 Task: Look for space in Lucé, France from 12th  July, 2023 to 15th July, 2023 for 3 adults in price range Rs.12000 to Rs.16000. Place can be entire place with 2 bedrooms having 3 beds and 1 bathroom. Property type can be house, flat, guest house. Booking option can be shelf check-in. Required host language is English.
Action: Mouse moved to (466, 125)
Screenshot: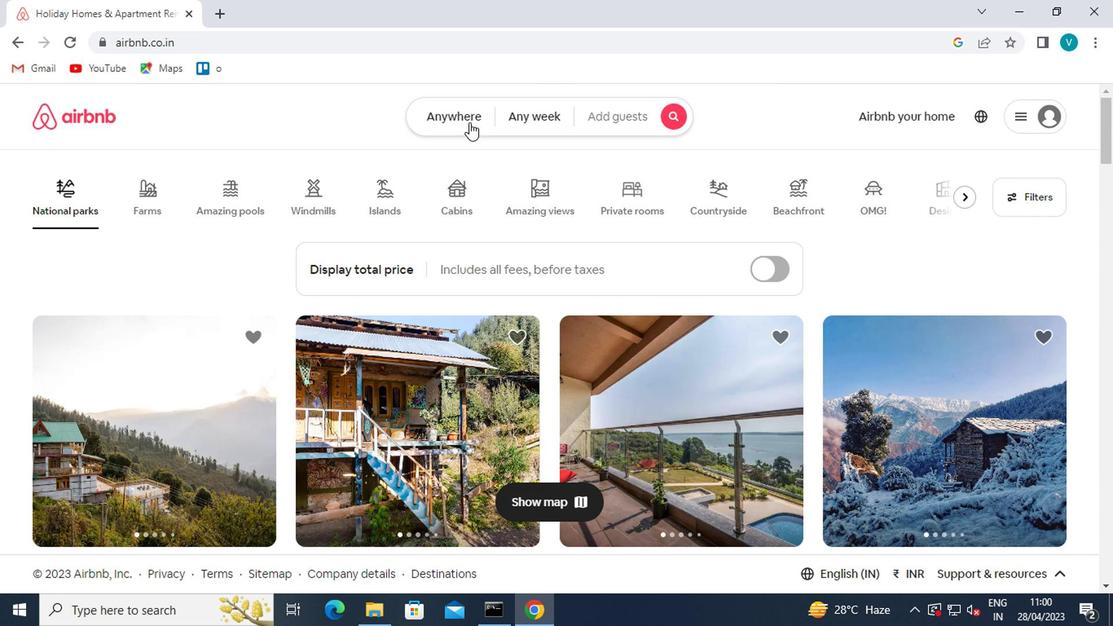 
Action: Mouse pressed left at (466, 125)
Screenshot: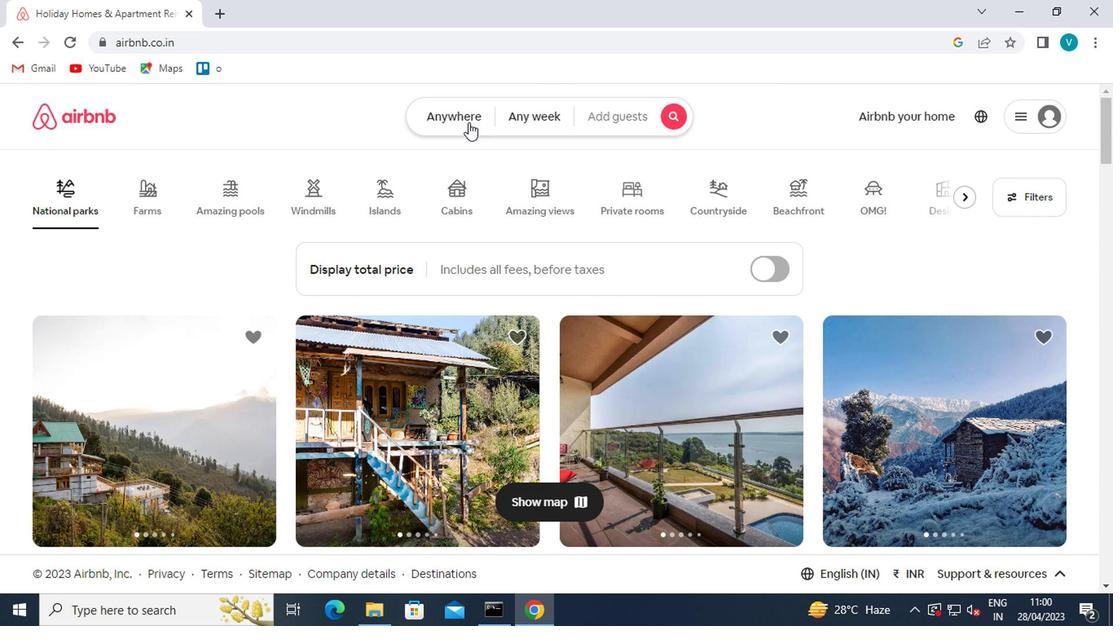 
Action: Mouse moved to (402, 176)
Screenshot: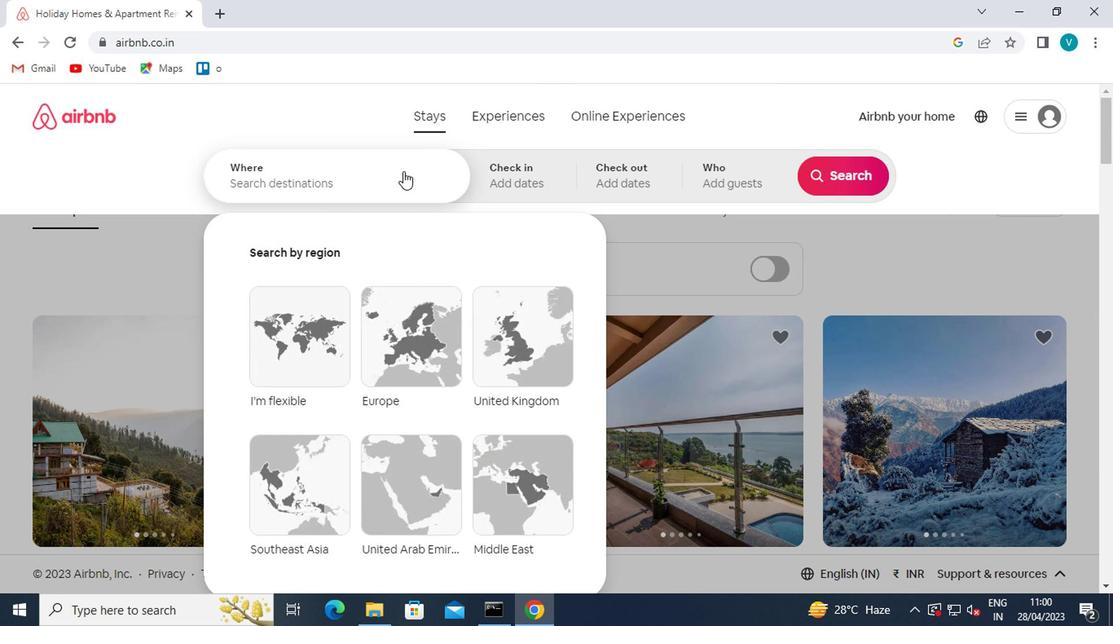 
Action: Mouse pressed left at (402, 176)
Screenshot: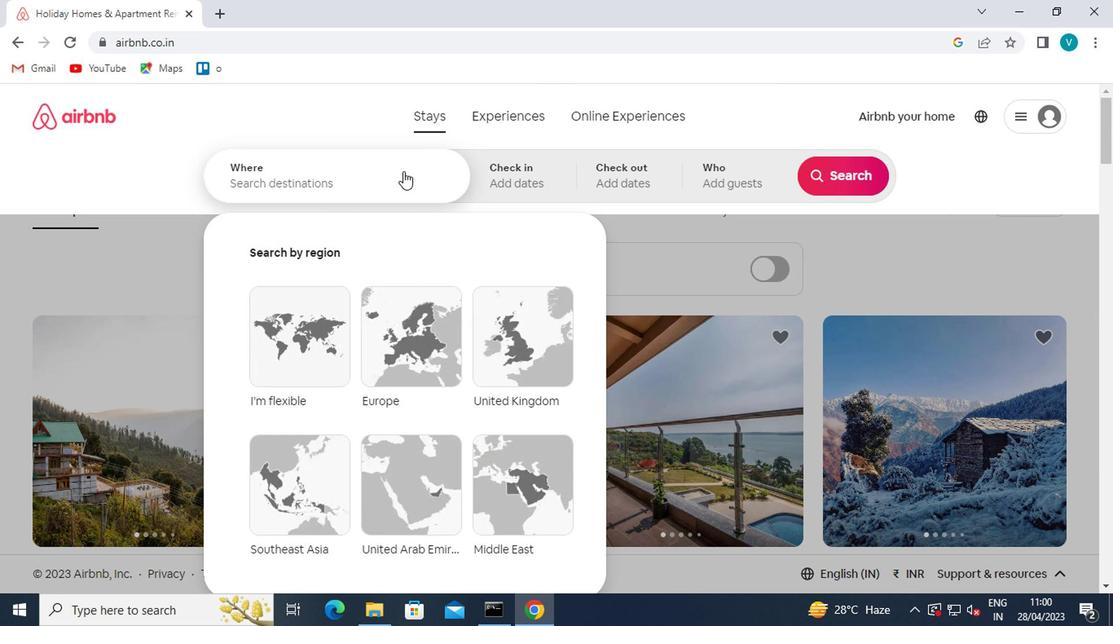 
Action: Mouse moved to (405, 177)
Screenshot: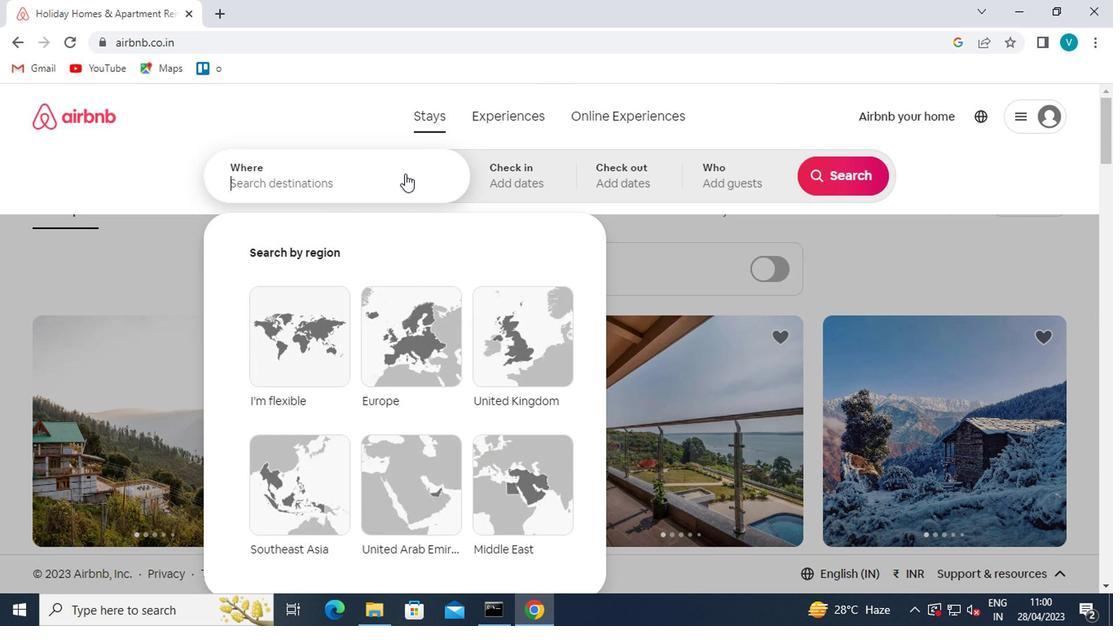 
Action: Key pressed l<Key.caps_lock>uce<Key.space>france<Key.down><Key.enter>
Screenshot: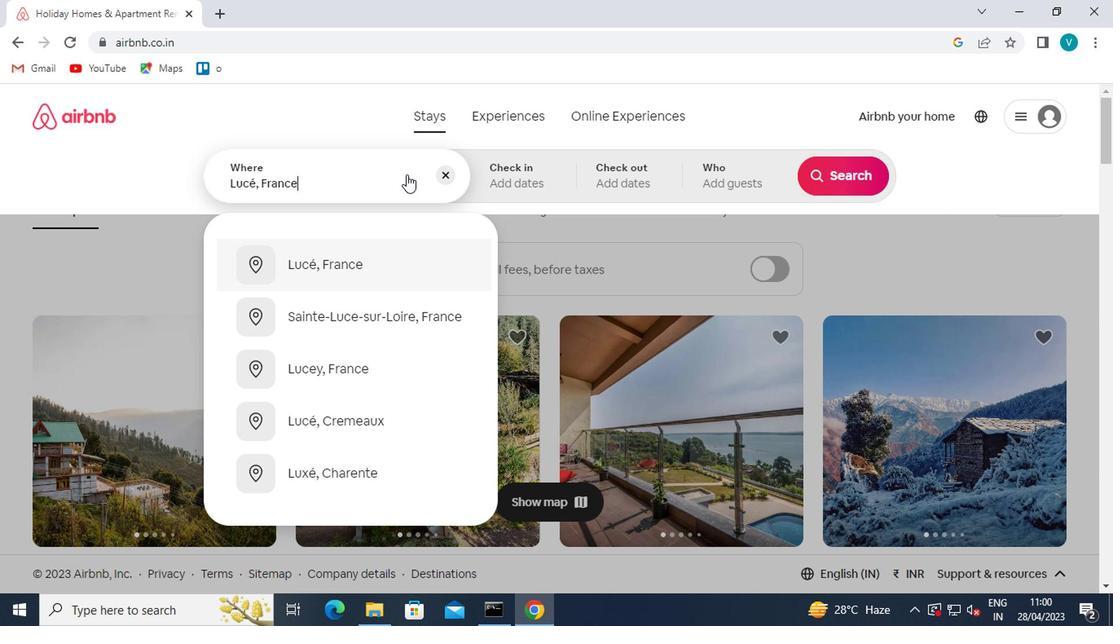 
Action: Mouse moved to (828, 306)
Screenshot: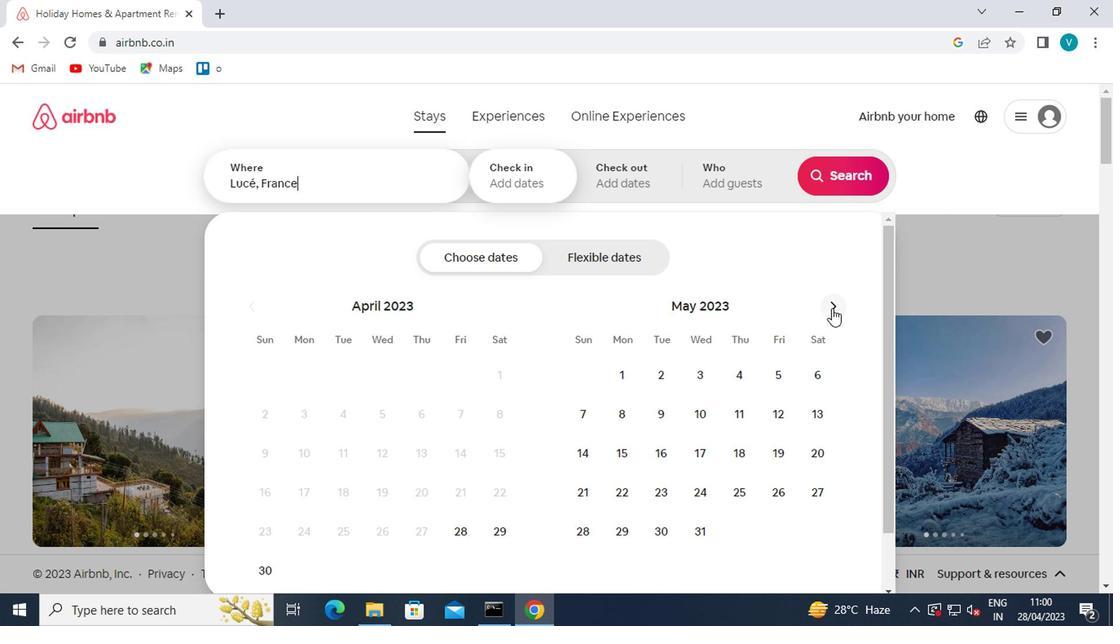 
Action: Mouse pressed left at (828, 306)
Screenshot: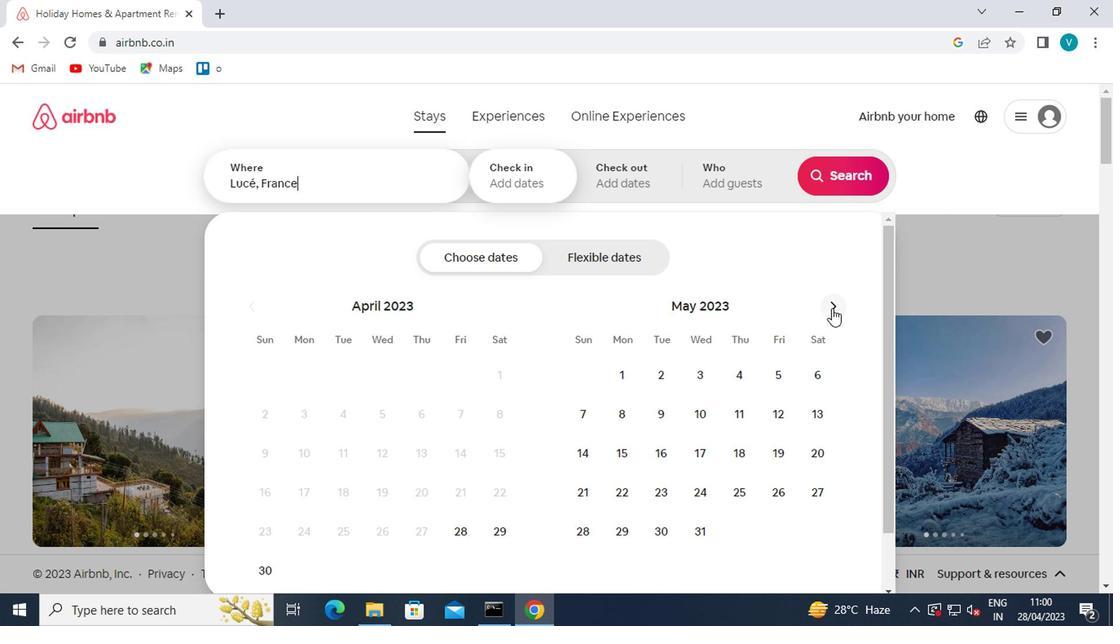 
Action: Mouse moved to (828, 305)
Screenshot: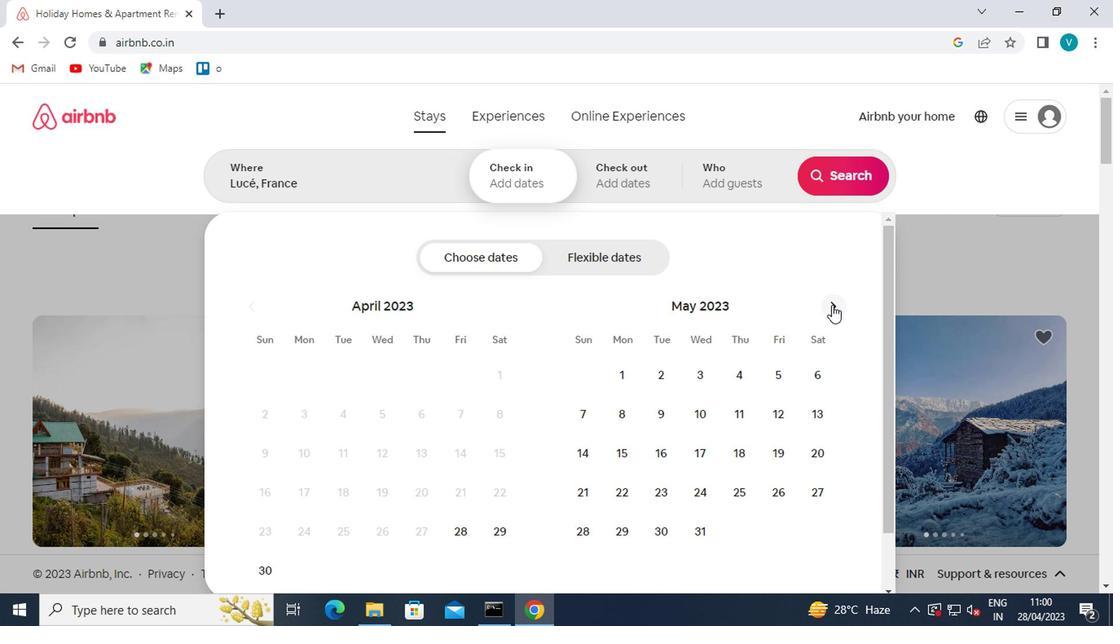 
Action: Mouse pressed left at (828, 305)
Screenshot: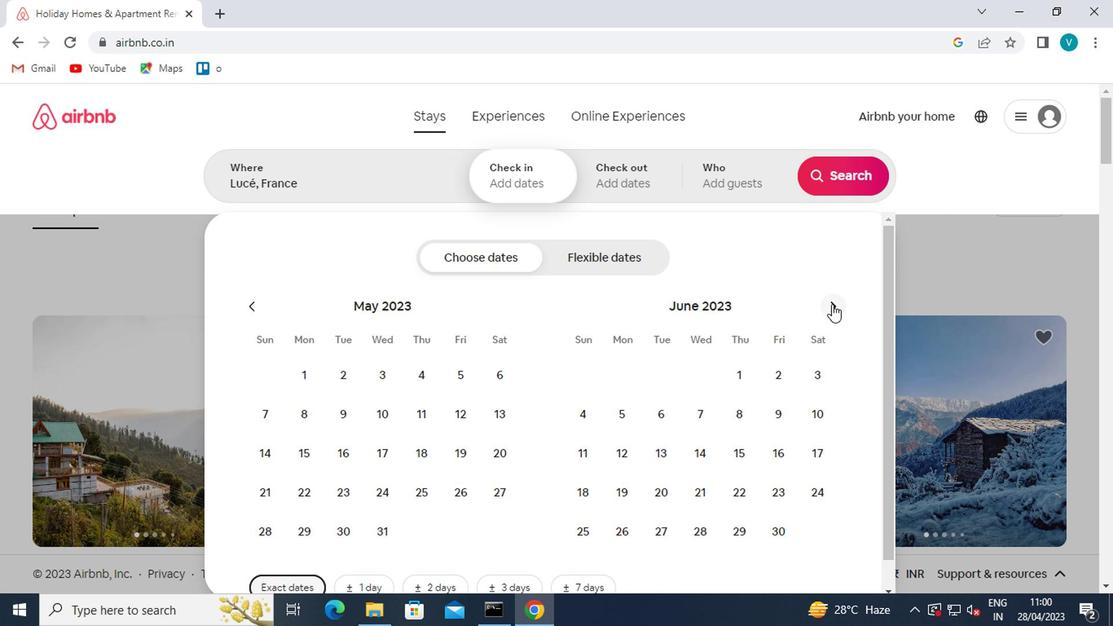
Action: Mouse moved to (681, 444)
Screenshot: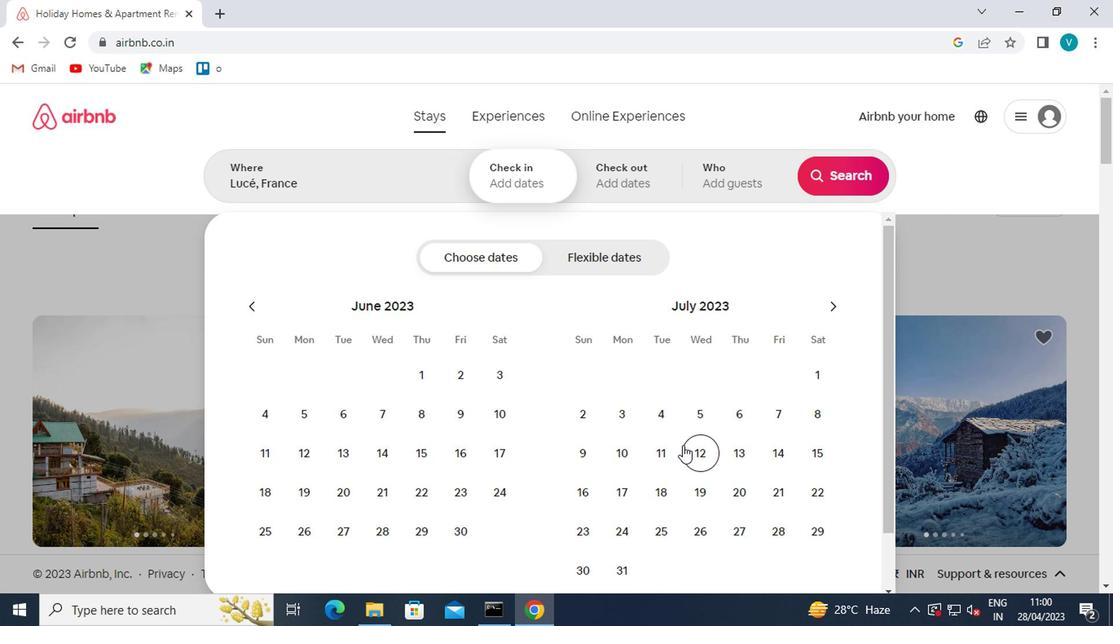 
Action: Mouse pressed left at (681, 444)
Screenshot: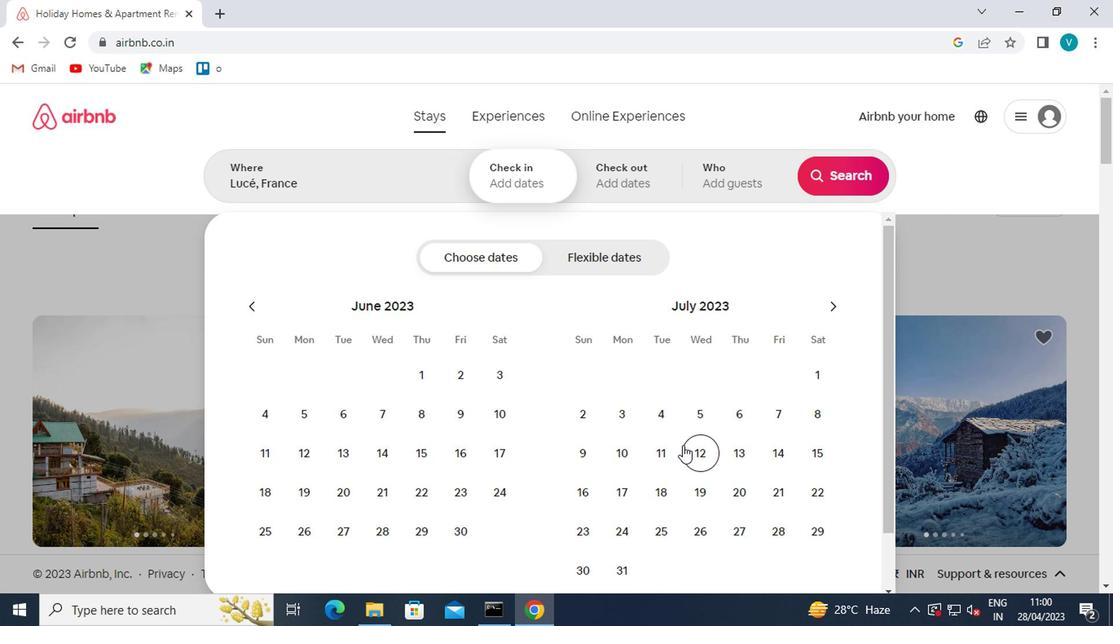 
Action: Mouse moved to (821, 459)
Screenshot: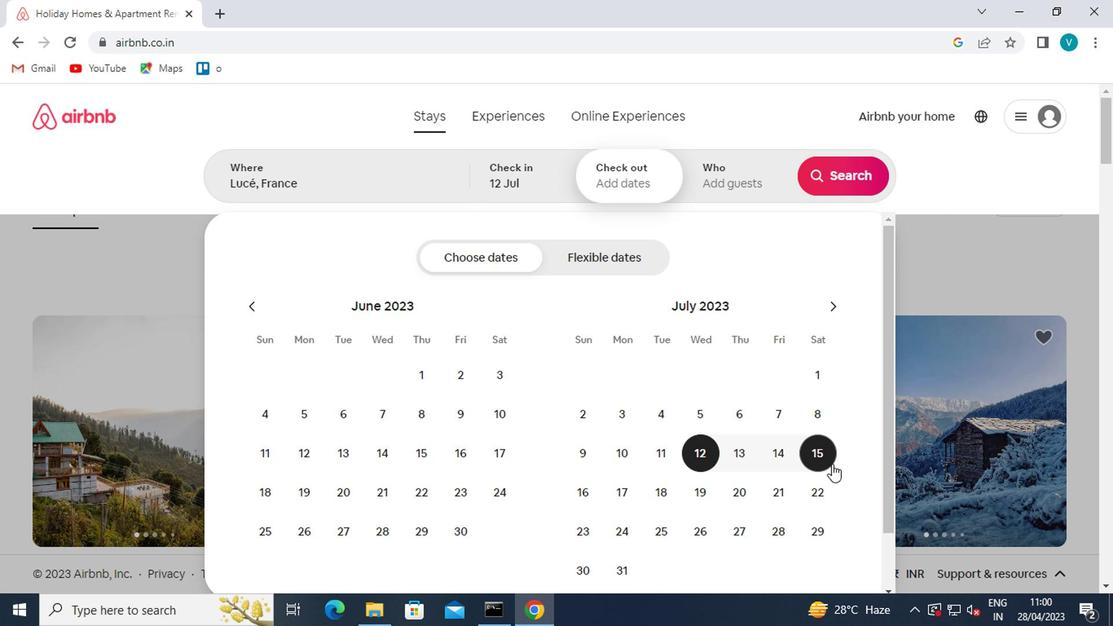 
Action: Mouse pressed left at (821, 459)
Screenshot: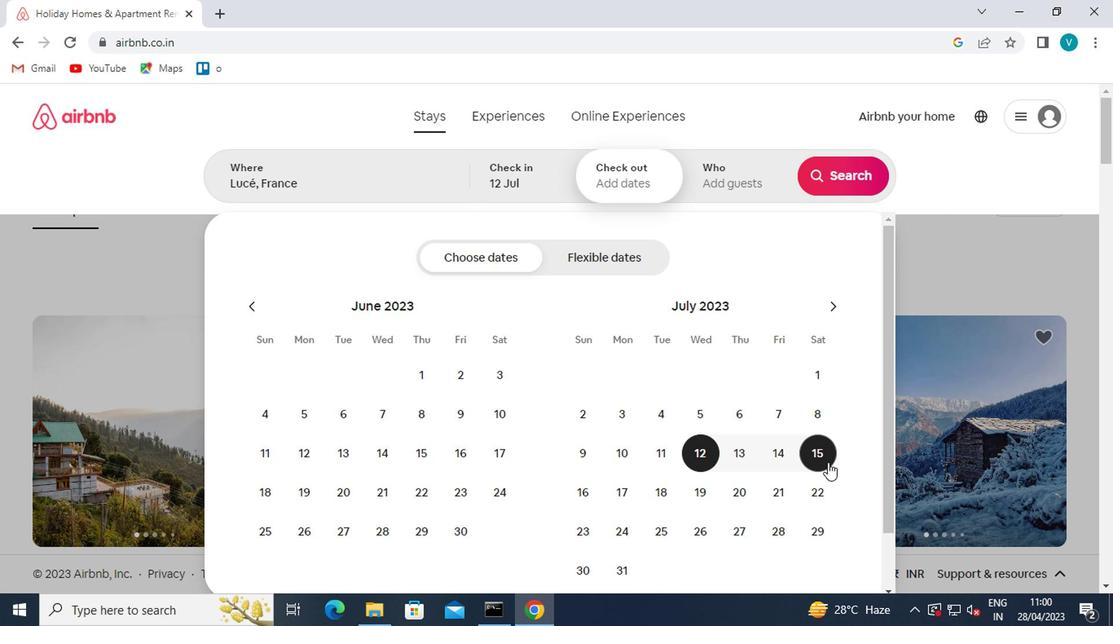 
Action: Mouse moved to (748, 189)
Screenshot: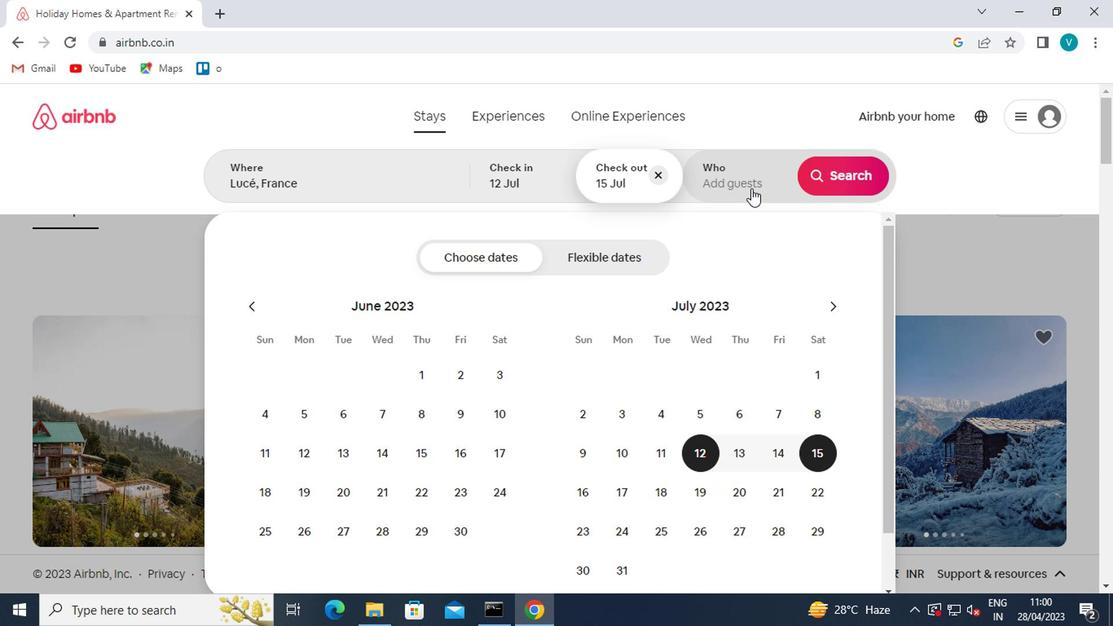 
Action: Mouse pressed left at (748, 189)
Screenshot: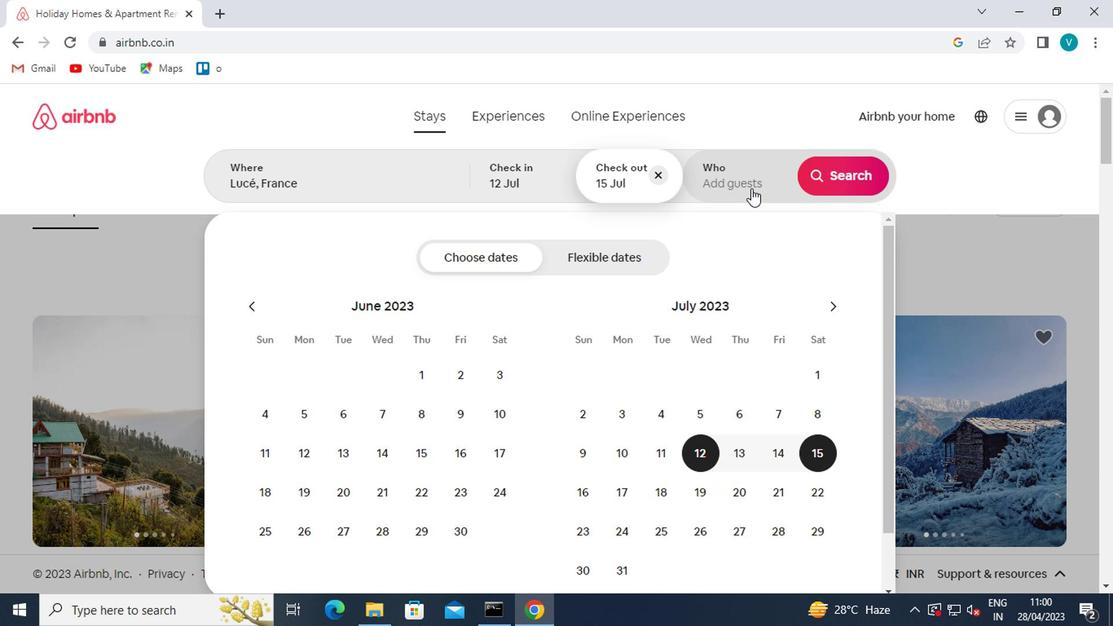 
Action: Mouse moved to (837, 259)
Screenshot: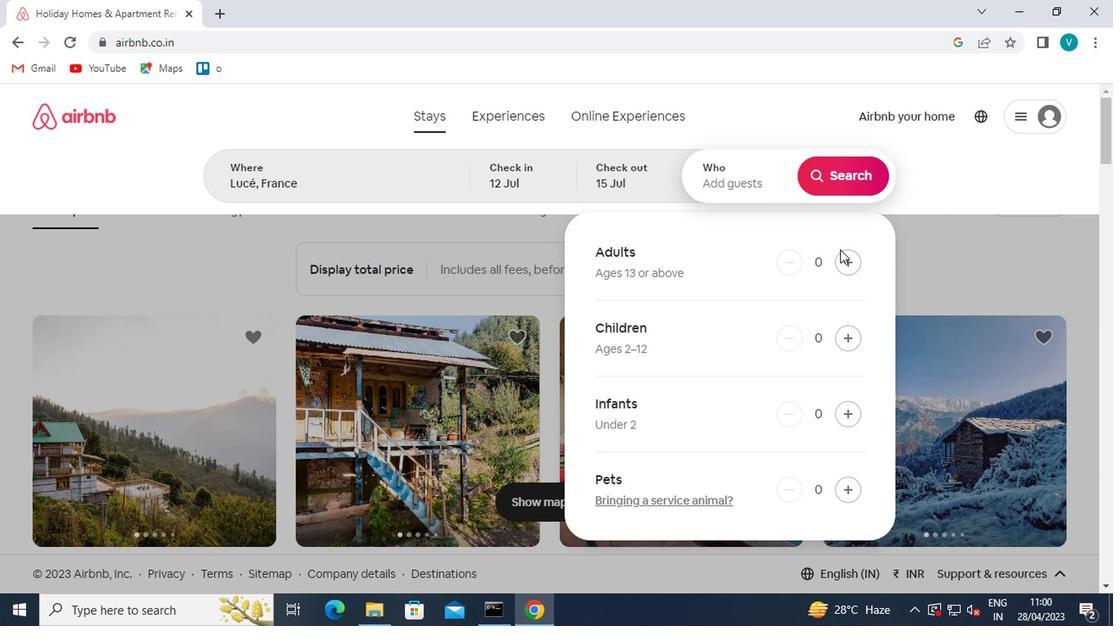 
Action: Mouse pressed left at (837, 259)
Screenshot: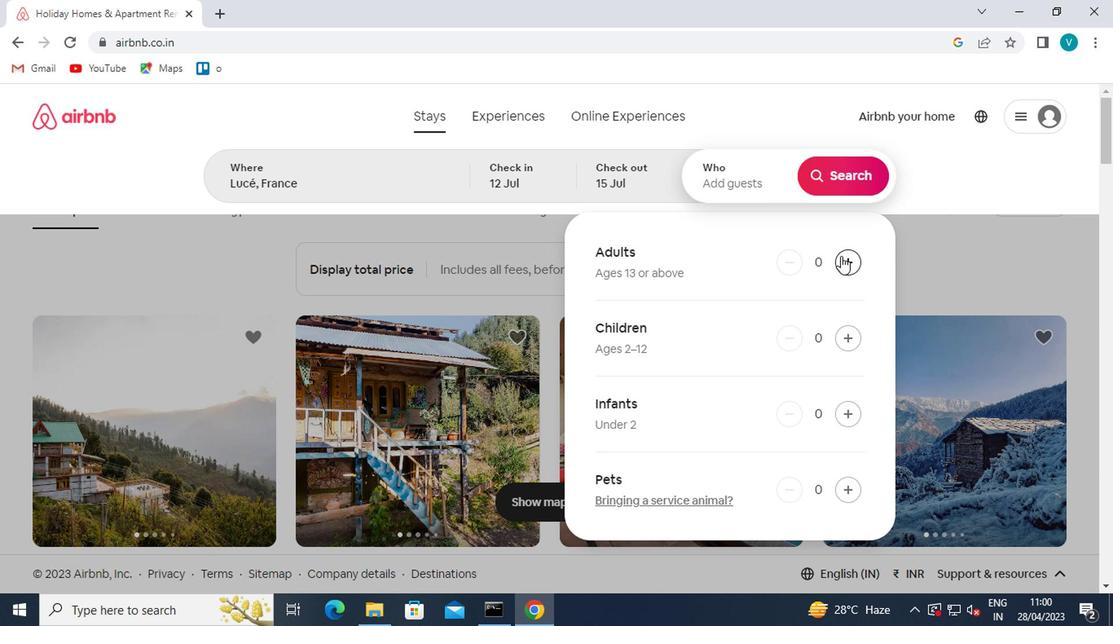 
Action: Mouse pressed left at (837, 259)
Screenshot: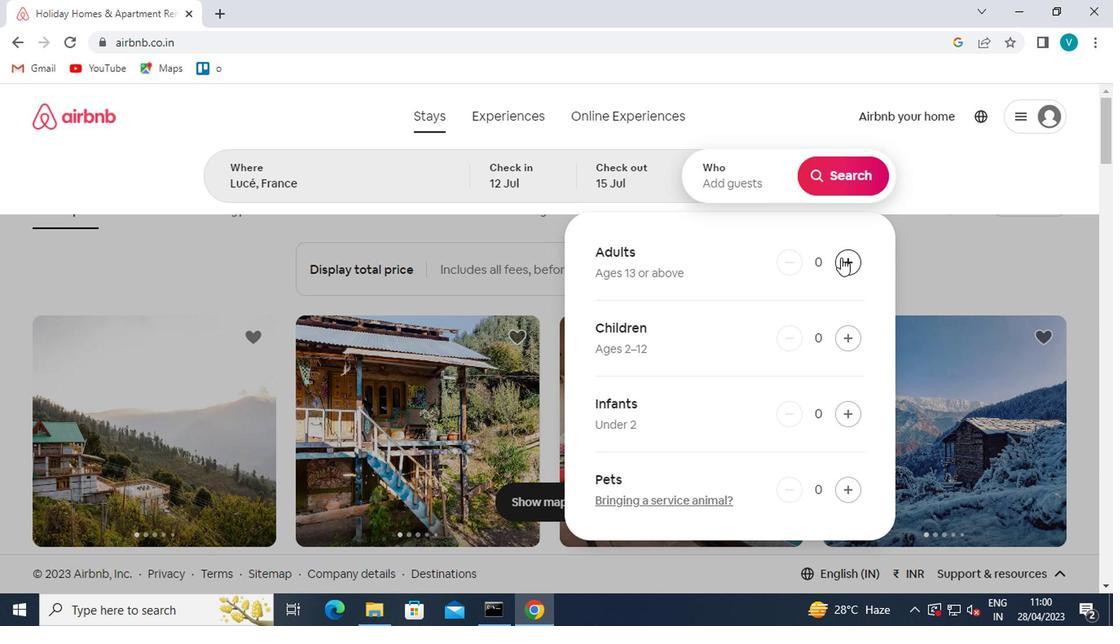 
Action: Mouse pressed left at (837, 259)
Screenshot: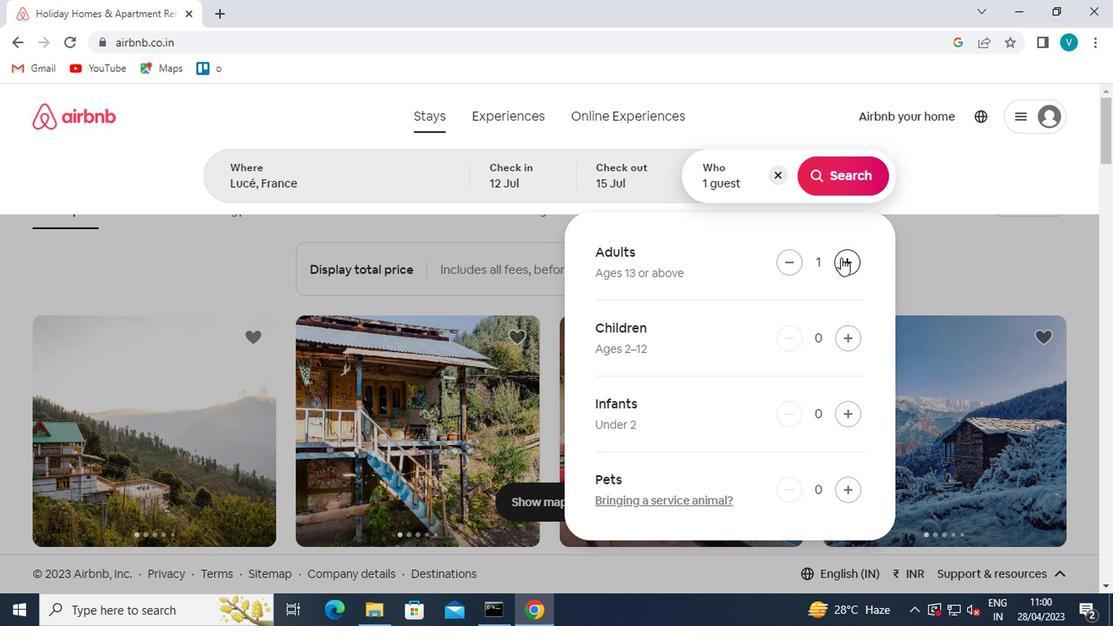 
Action: Mouse moved to (837, 183)
Screenshot: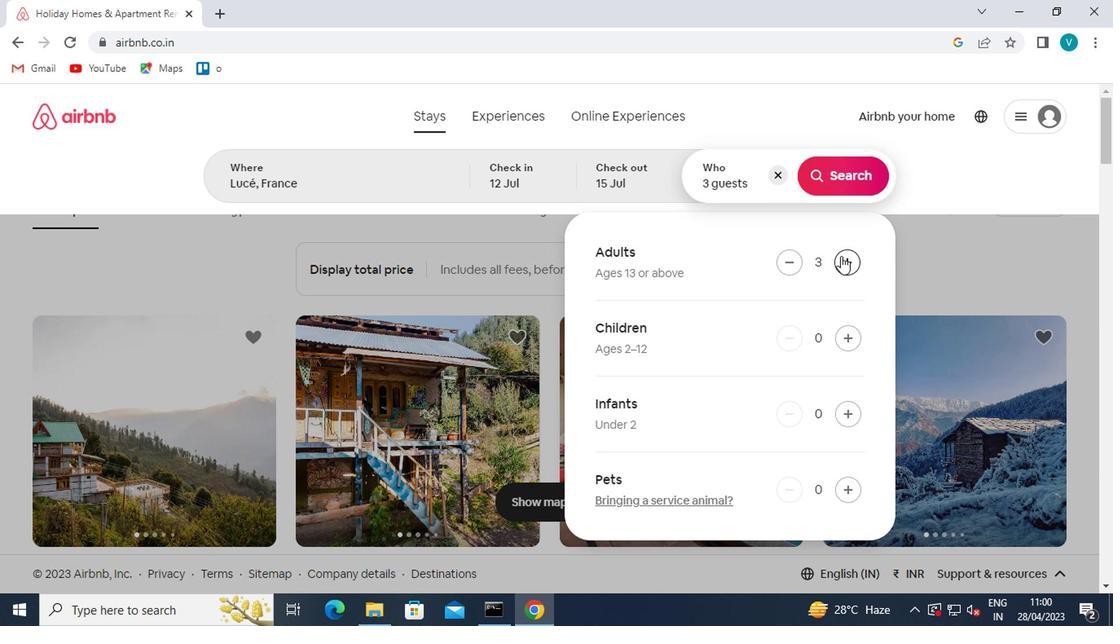 
Action: Mouse pressed left at (837, 183)
Screenshot: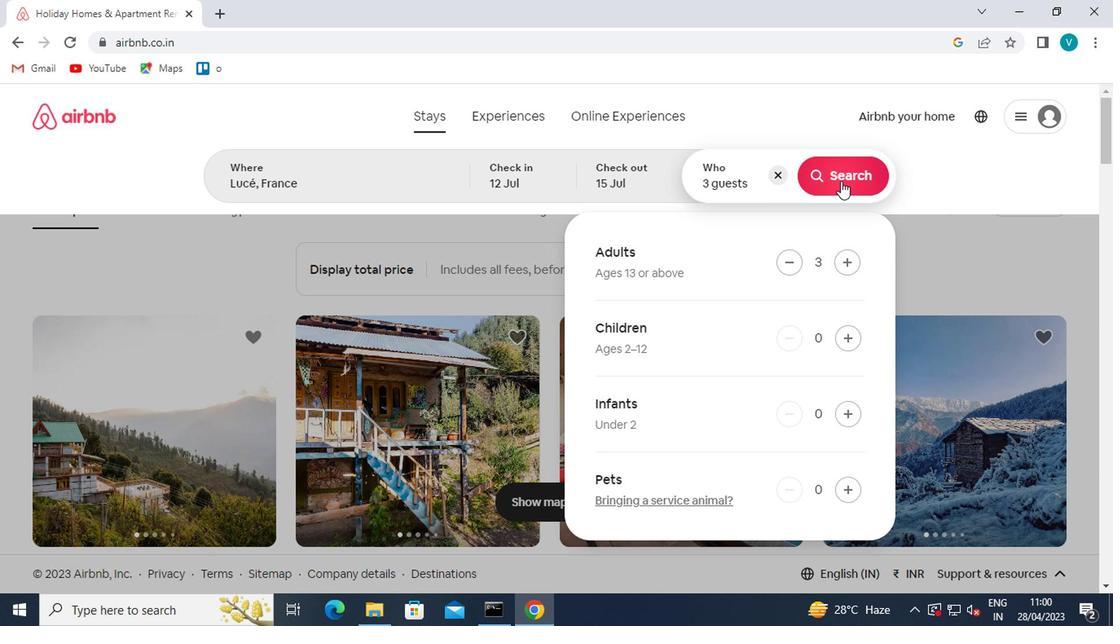
Action: Mouse moved to (1027, 179)
Screenshot: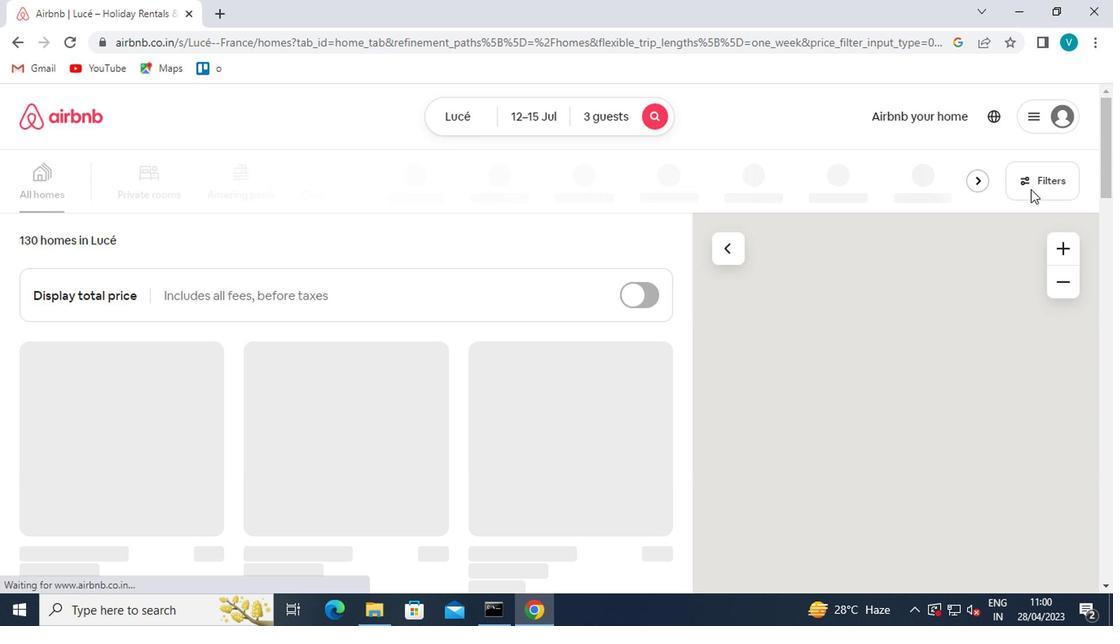 
Action: Mouse pressed left at (1027, 179)
Screenshot: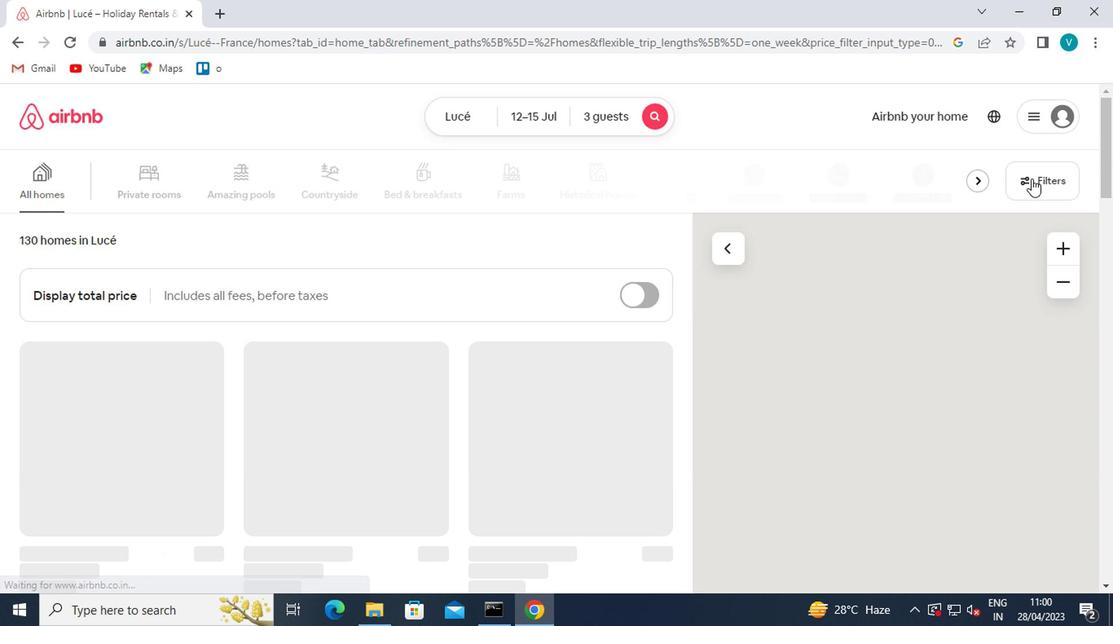 
Action: Mouse moved to (447, 396)
Screenshot: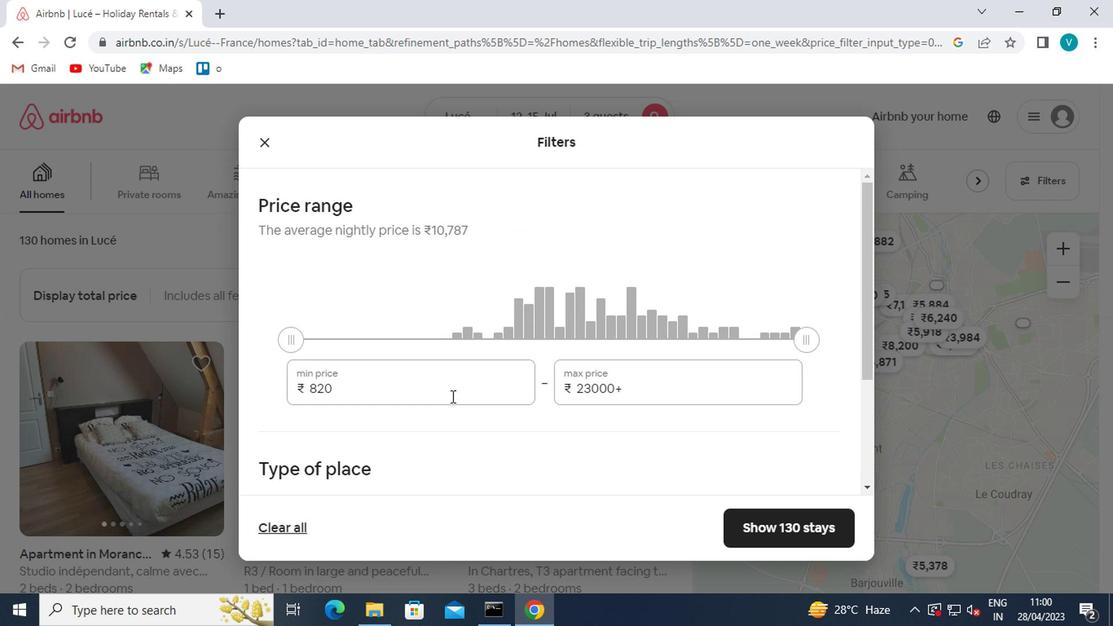 
Action: Mouse pressed left at (447, 396)
Screenshot: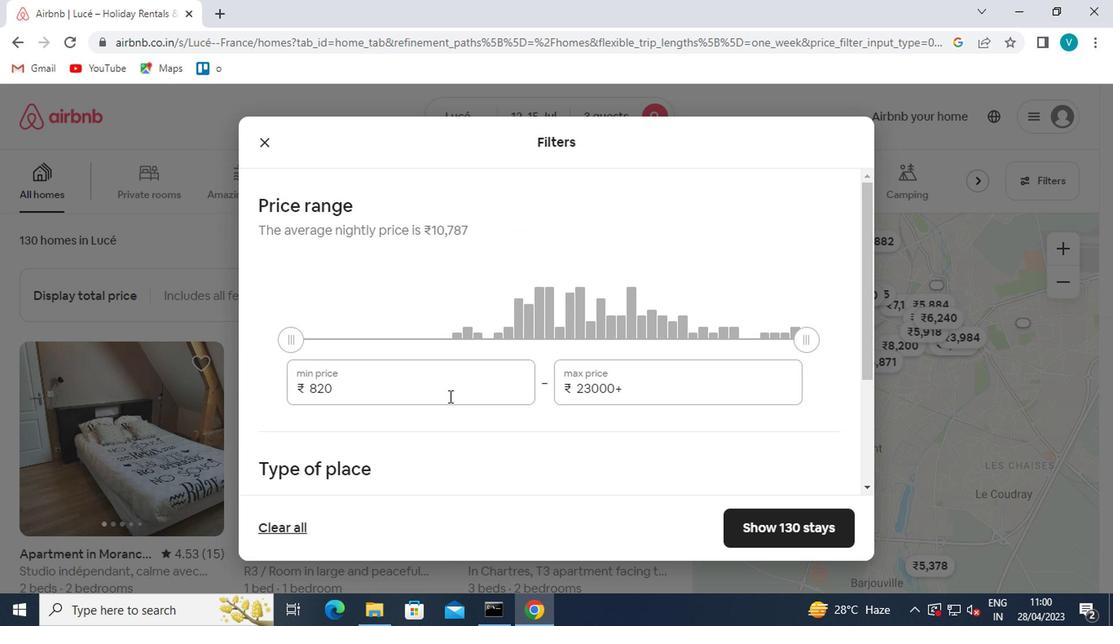 
Action: Mouse moved to (448, 395)
Screenshot: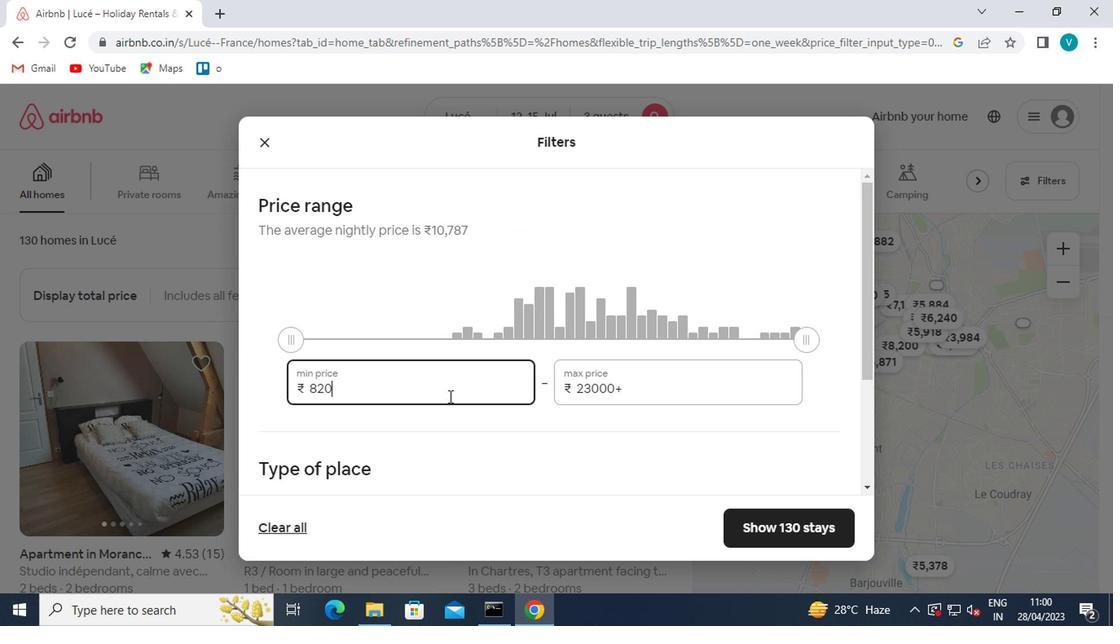 
Action: Key pressed <Key.backspace><Key.backspace><Key.backspace><Key.backspace><Key.backspace>12000<Key.tab>16000
Screenshot: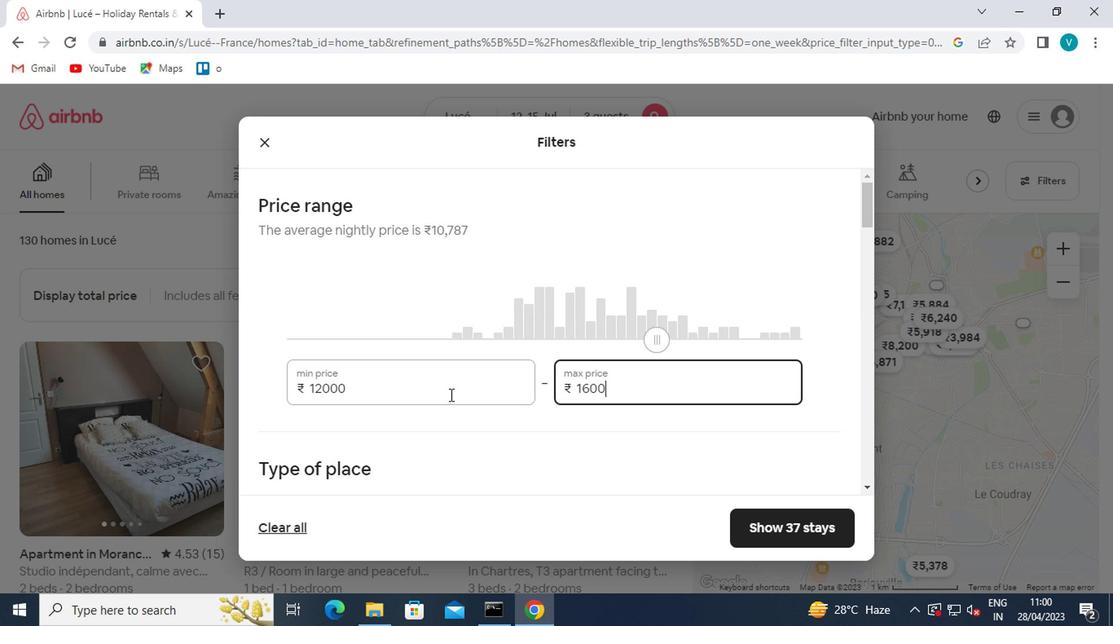 
Action: Mouse scrolled (448, 393) with delta (0, -1)
Screenshot: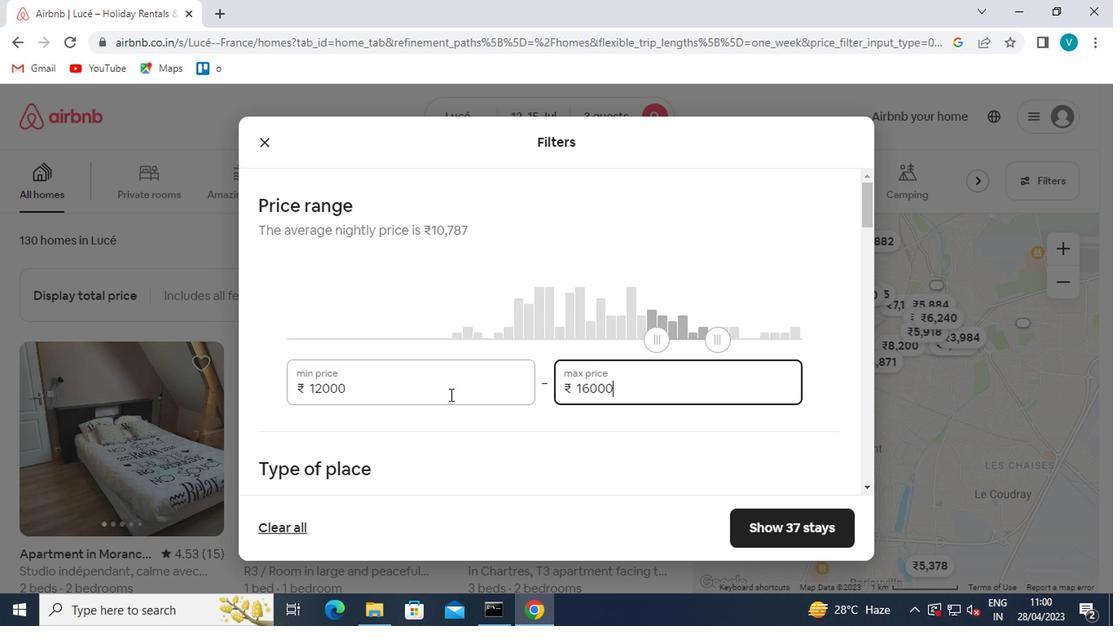 
Action: Mouse scrolled (448, 393) with delta (0, -1)
Screenshot: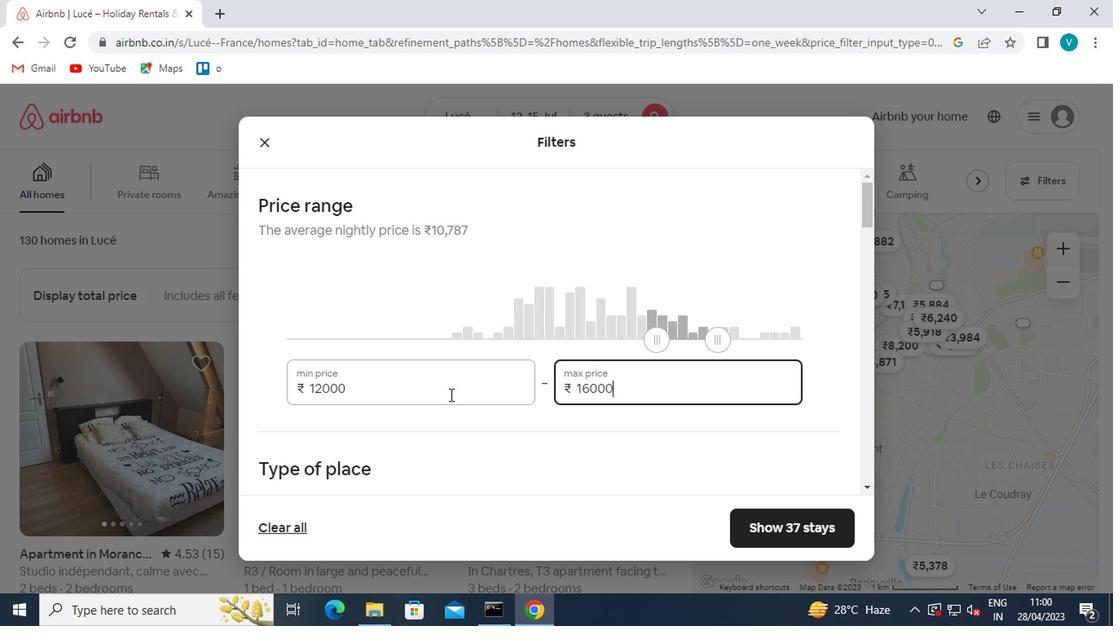 
Action: Mouse scrolled (448, 393) with delta (0, -1)
Screenshot: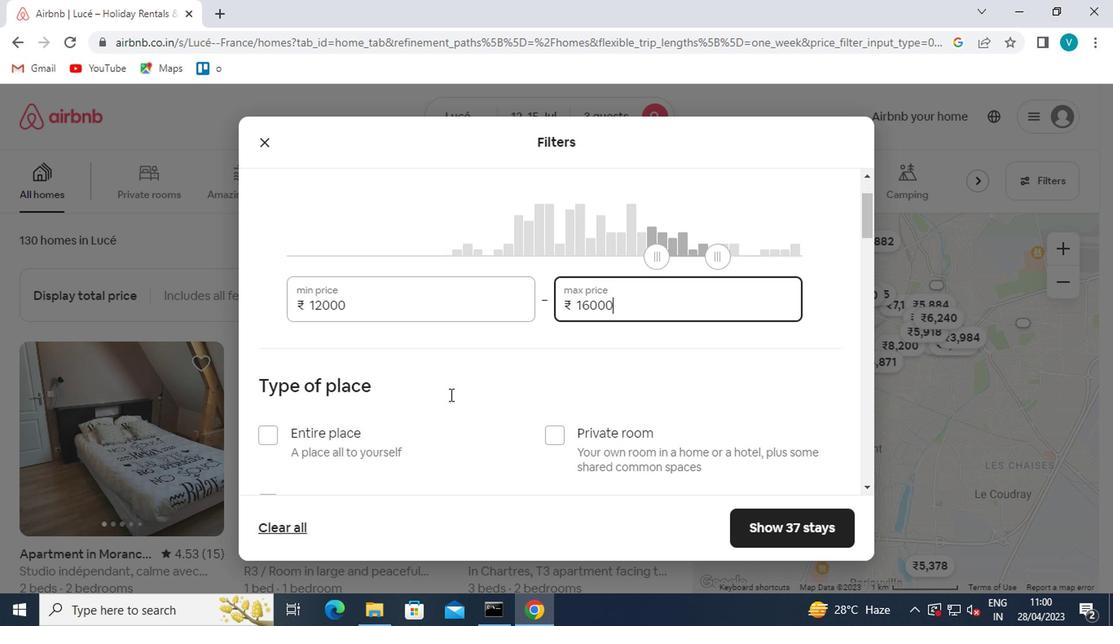 
Action: Mouse scrolled (448, 393) with delta (0, -1)
Screenshot: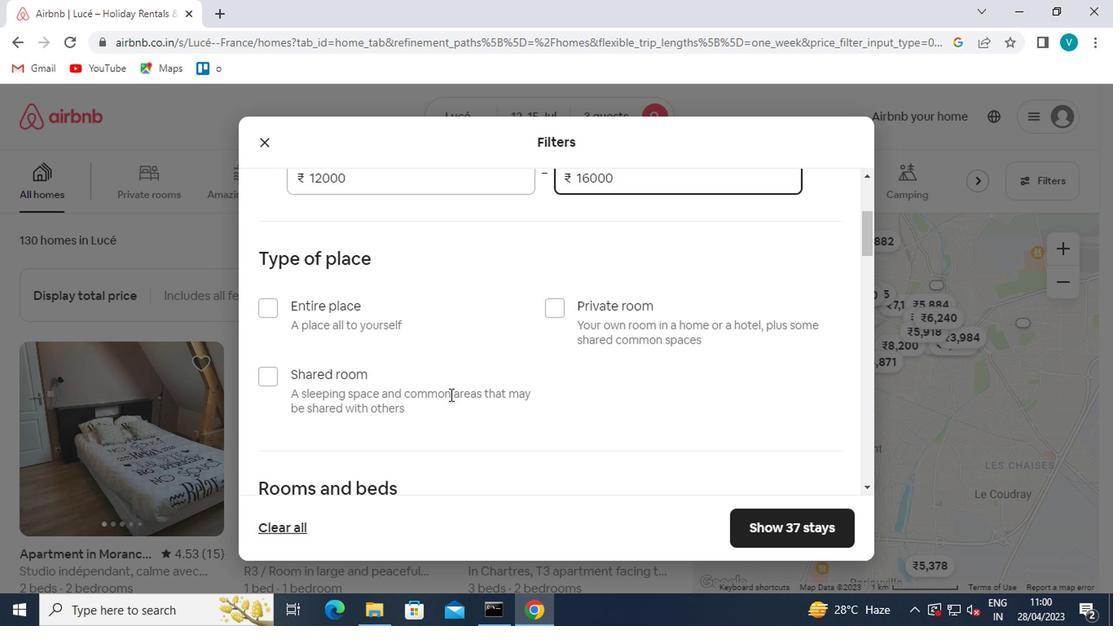 
Action: Mouse moved to (333, 191)
Screenshot: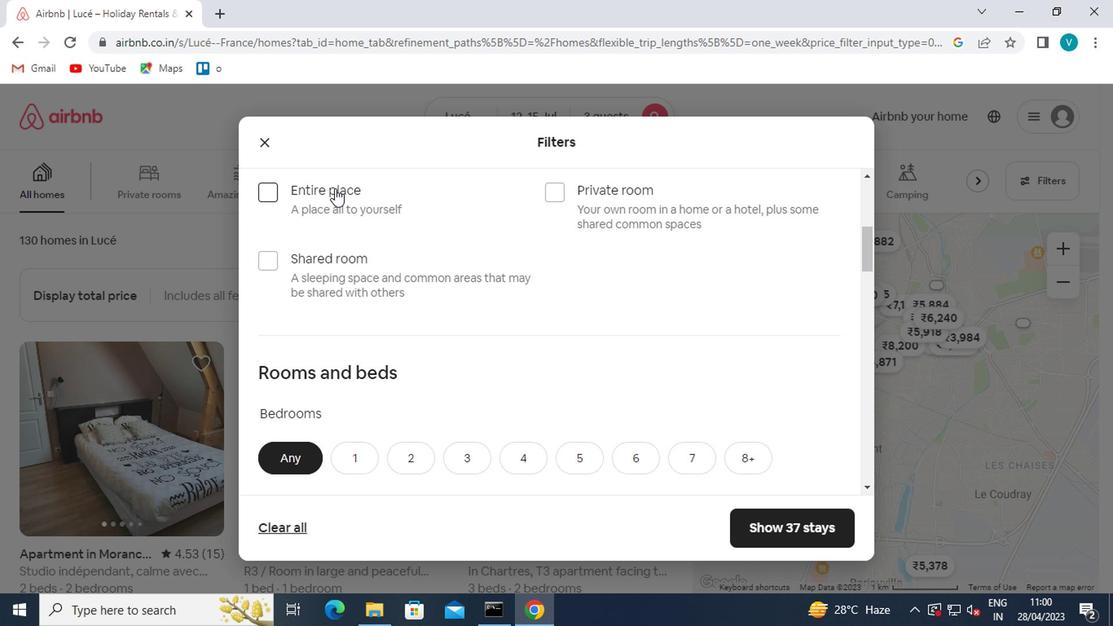 
Action: Mouse pressed left at (333, 191)
Screenshot: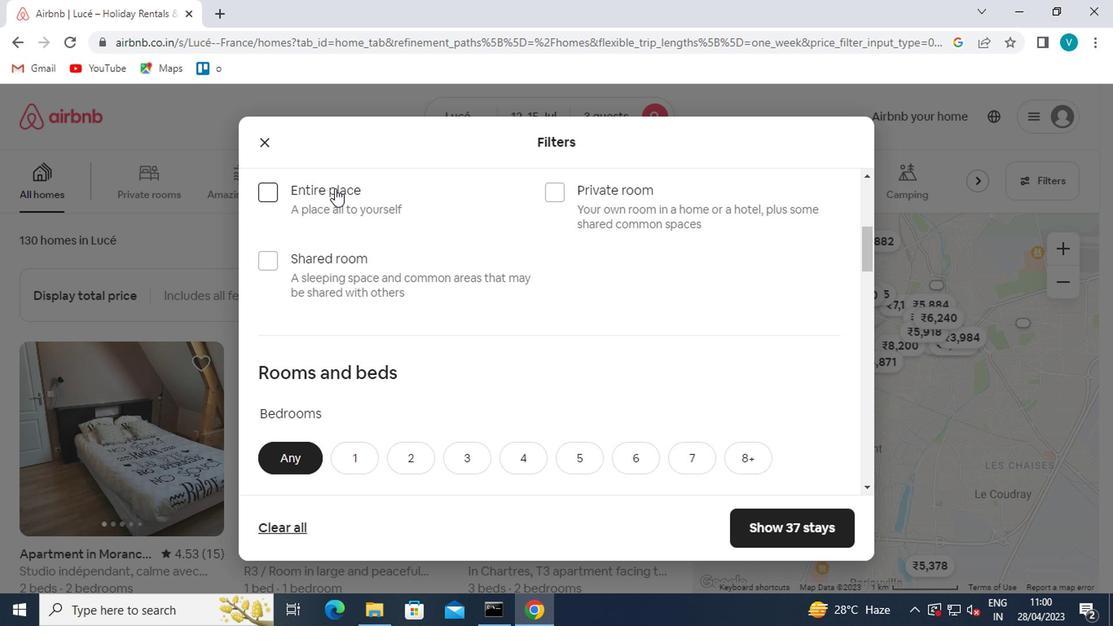 
Action: Mouse moved to (392, 245)
Screenshot: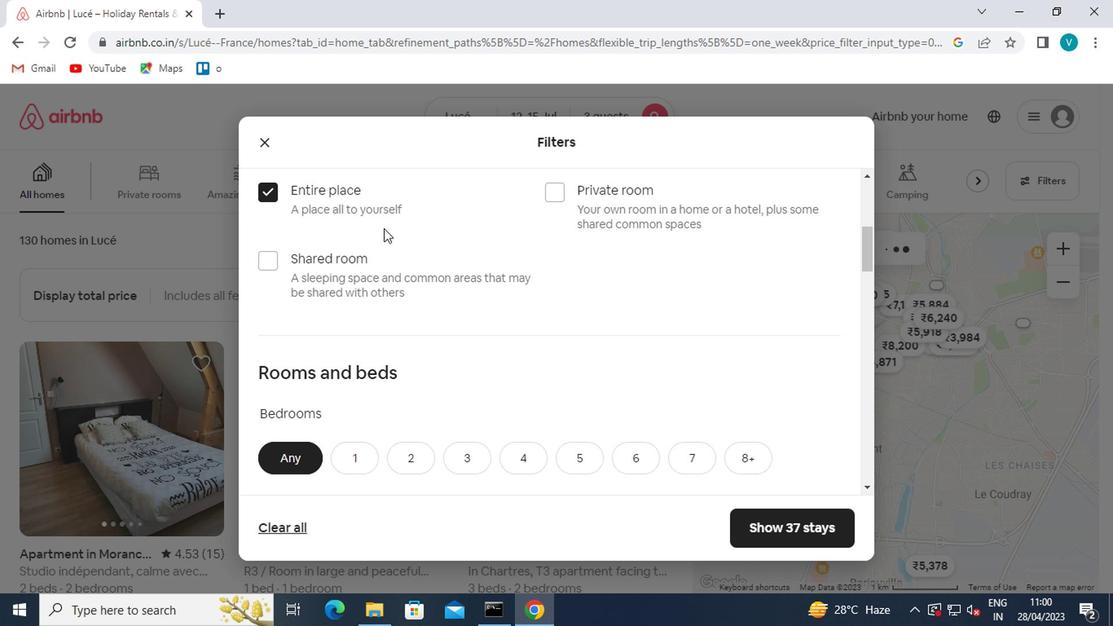 
Action: Mouse scrolled (392, 244) with delta (0, -1)
Screenshot: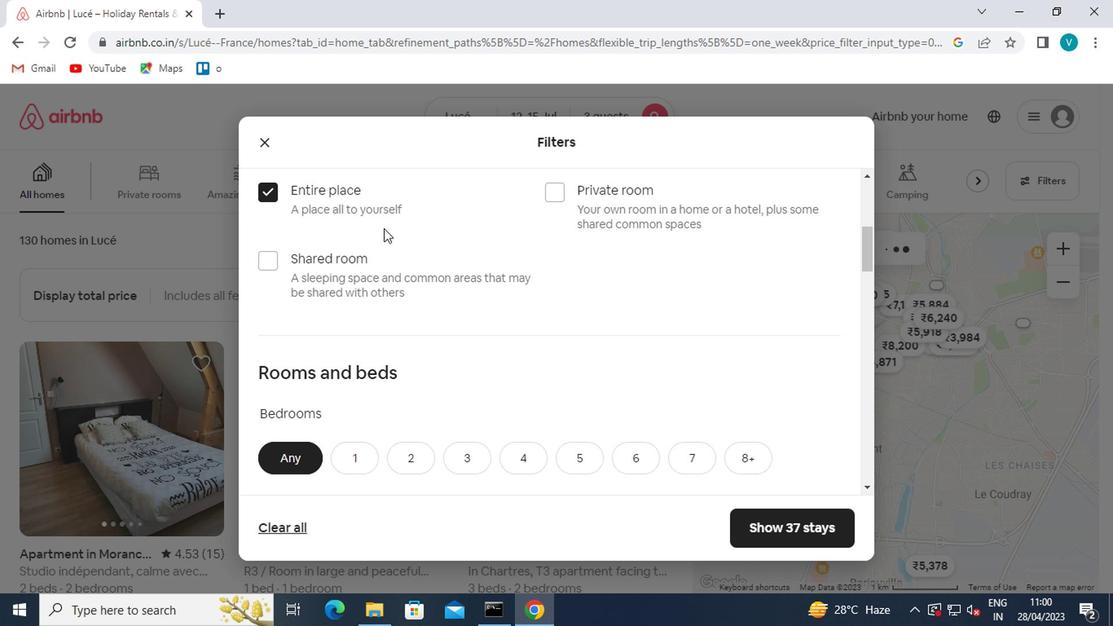 
Action: Mouse moved to (398, 262)
Screenshot: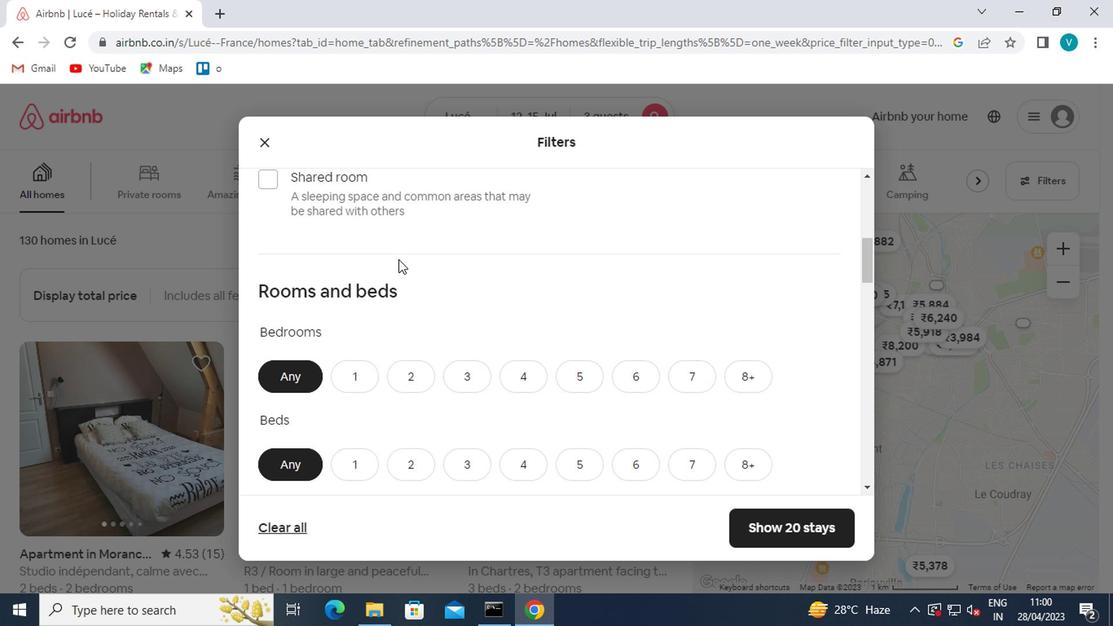 
Action: Mouse scrolled (398, 261) with delta (0, -1)
Screenshot: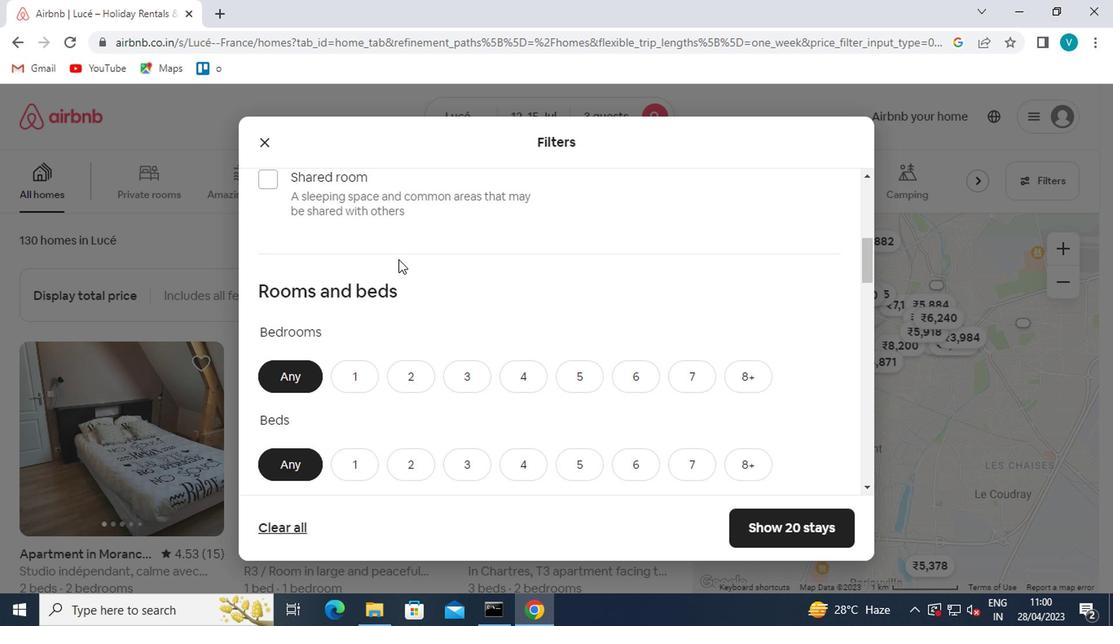 
Action: Mouse moved to (406, 298)
Screenshot: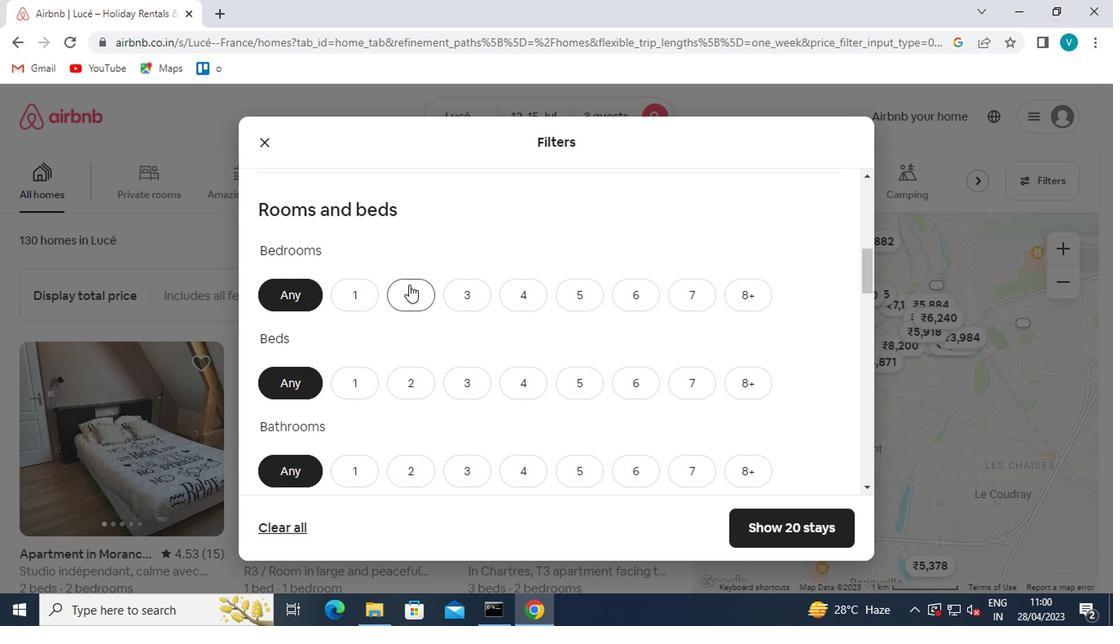 
Action: Mouse pressed left at (406, 298)
Screenshot: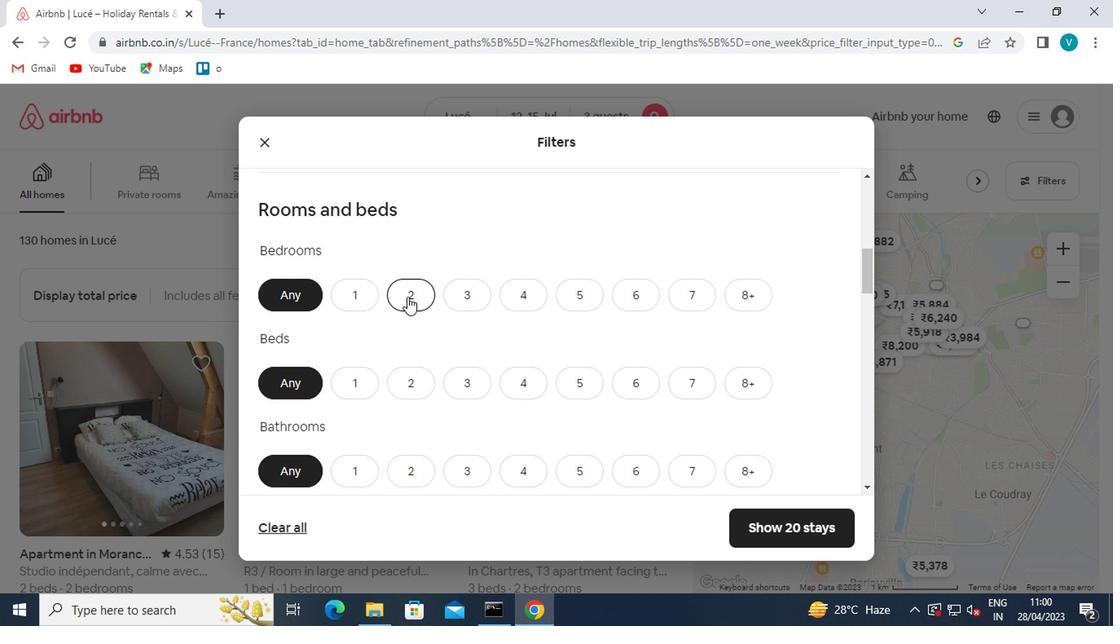 
Action: Mouse moved to (406, 298)
Screenshot: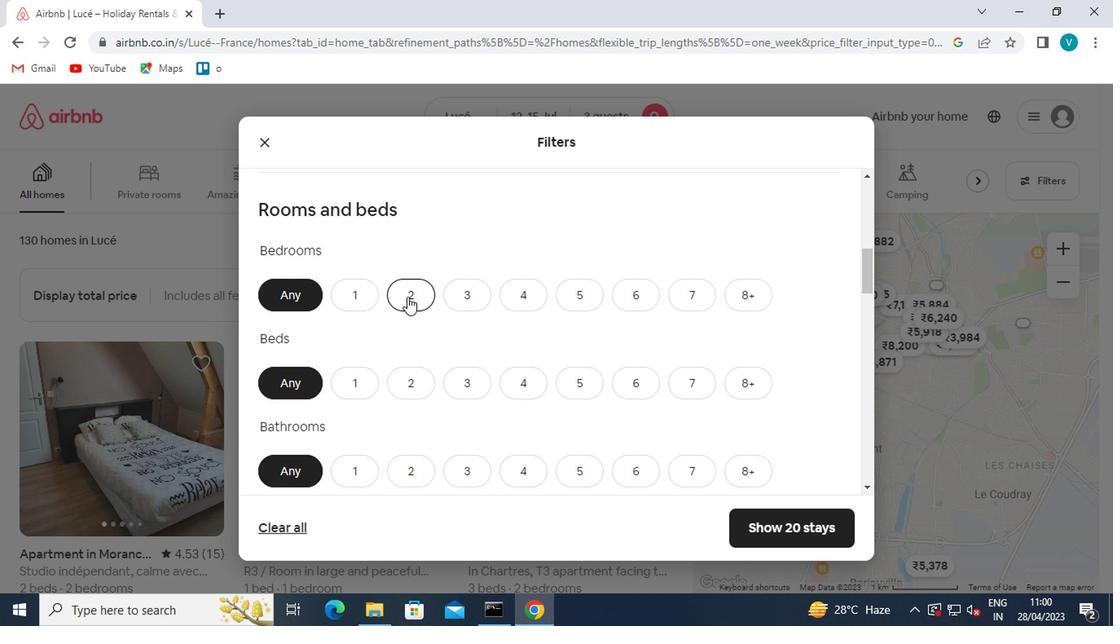 
Action: Mouse scrolled (406, 297) with delta (0, 0)
Screenshot: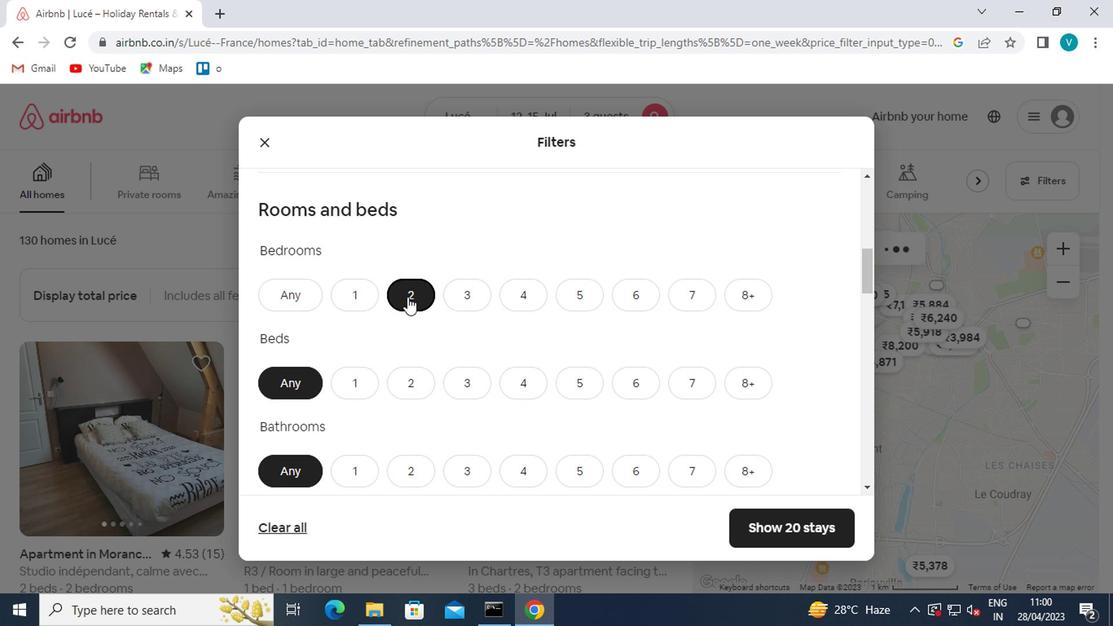 
Action: Mouse moved to (472, 305)
Screenshot: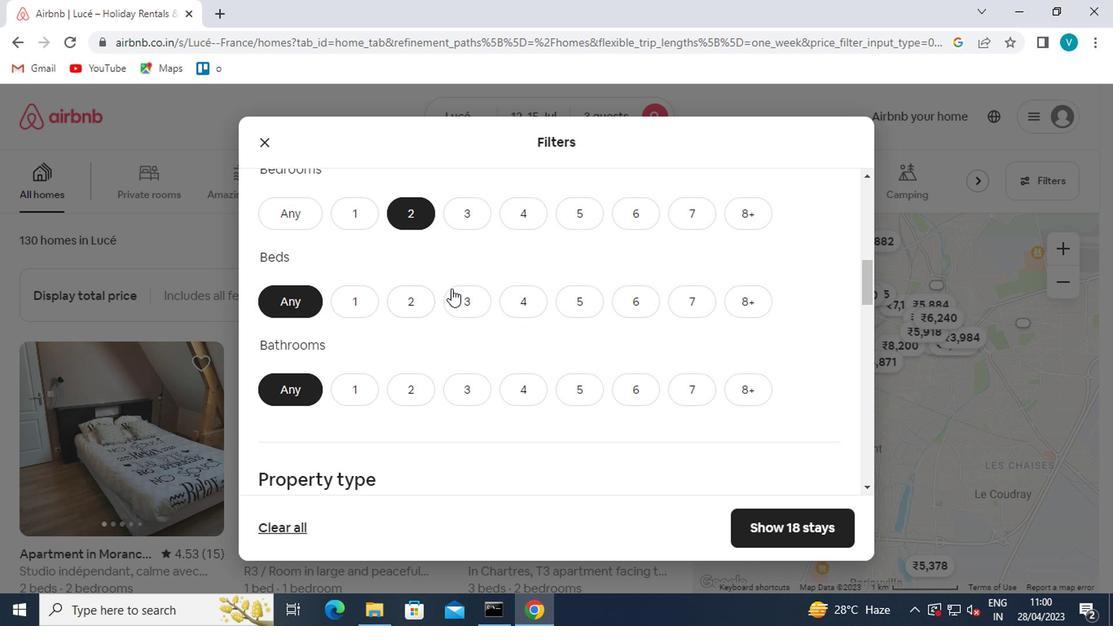 
Action: Mouse pressed left at (472, 305)
Screenshot: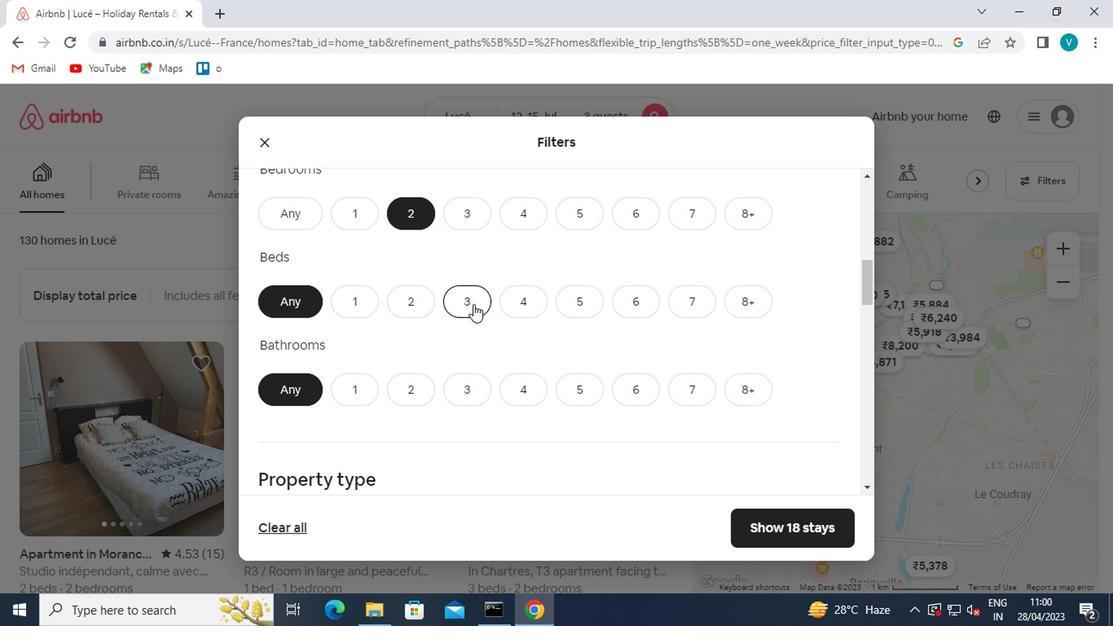 
Action: Mouse moved to (457, 310)
Screenshot: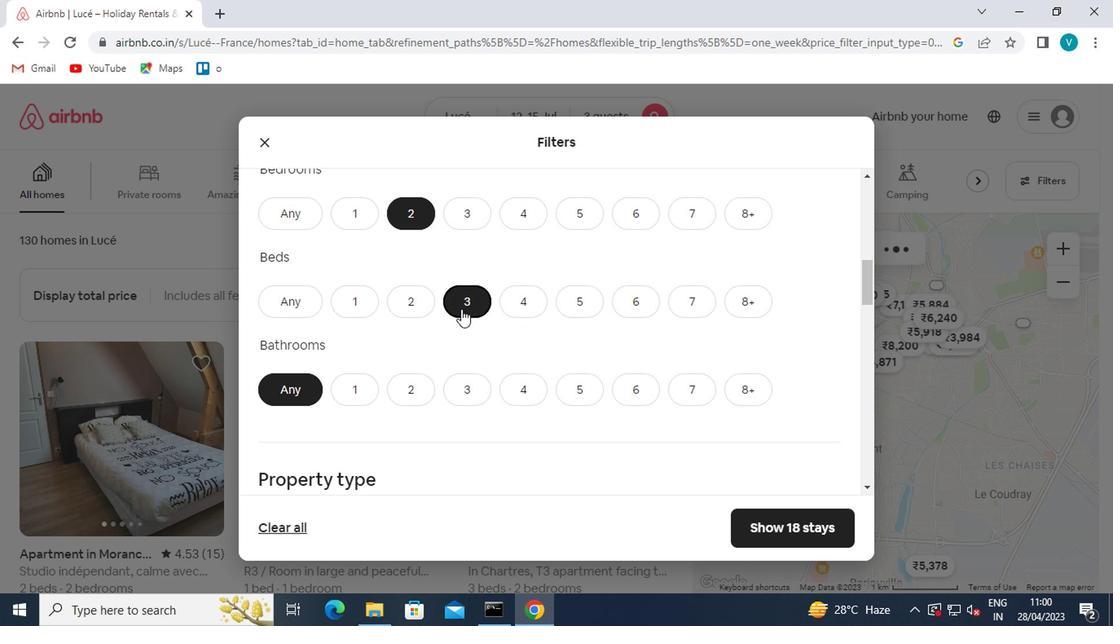 
Action: Mouse scrolled (457, 310) with delta (0, 0)
Screenshot: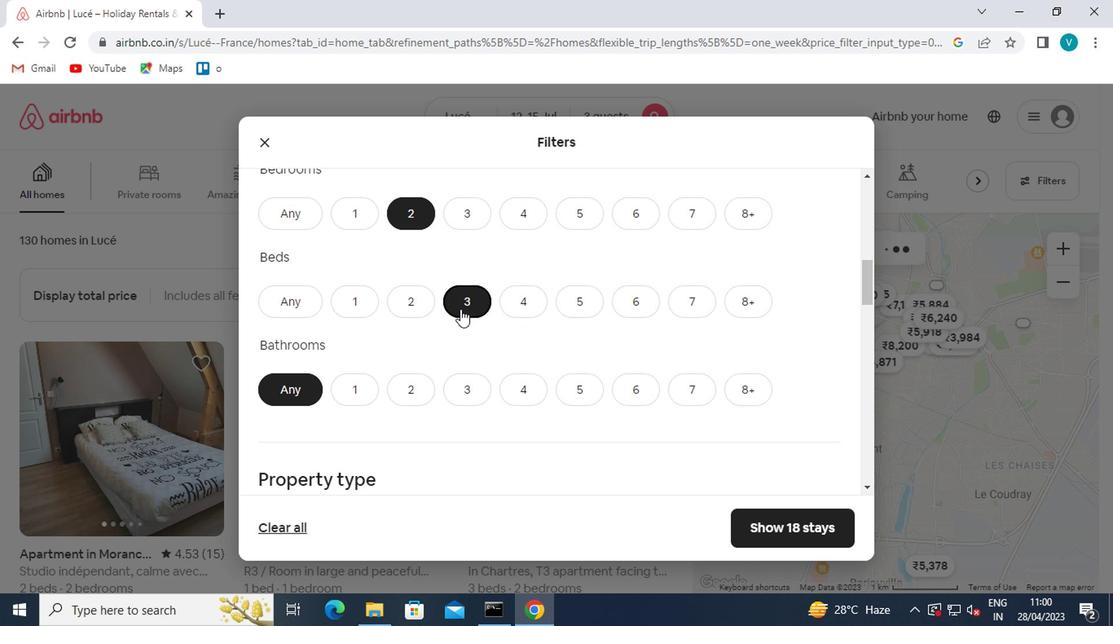 
Action: Mouse moved to (337, 319)
Screenshot: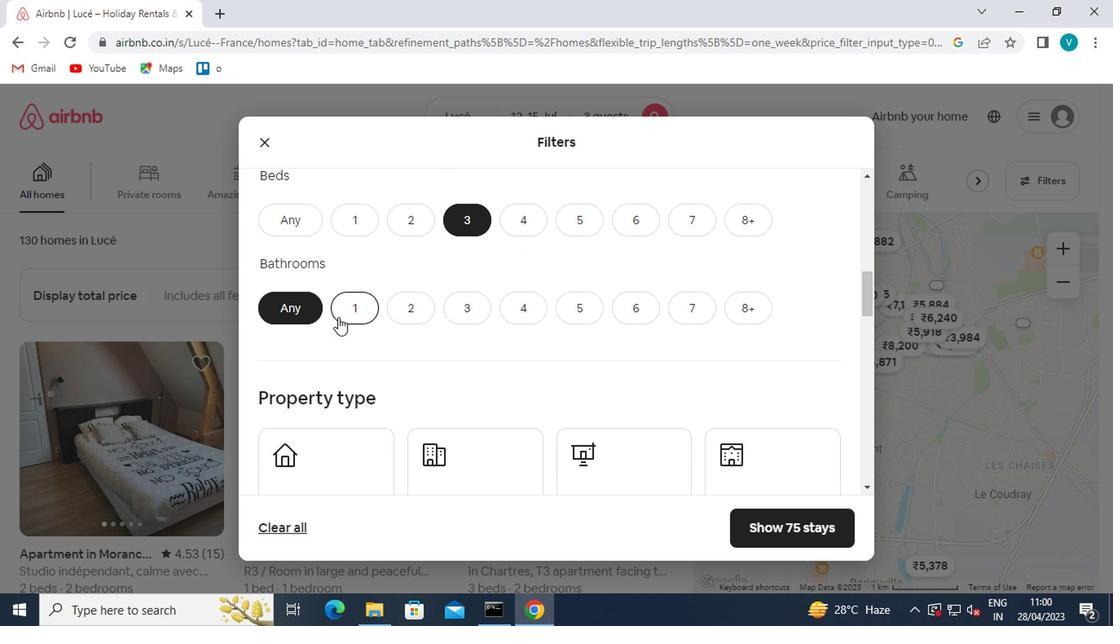 
Action: Mouse pressed left at (337, 319)
Screenshot: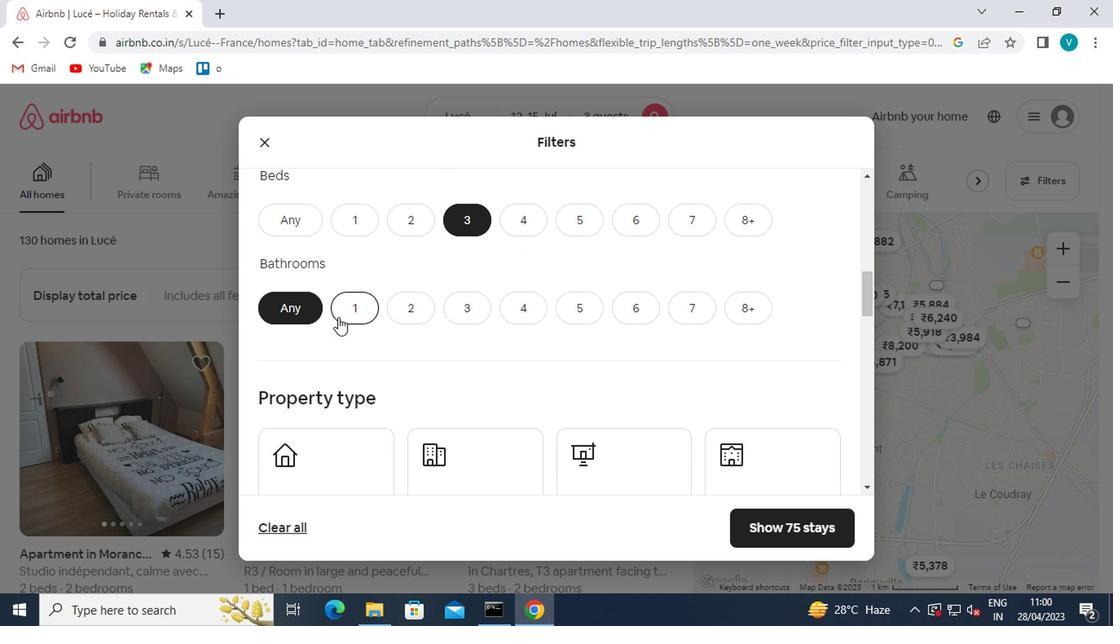 
Action: Mouse moved to (358, 322)
Screenshot: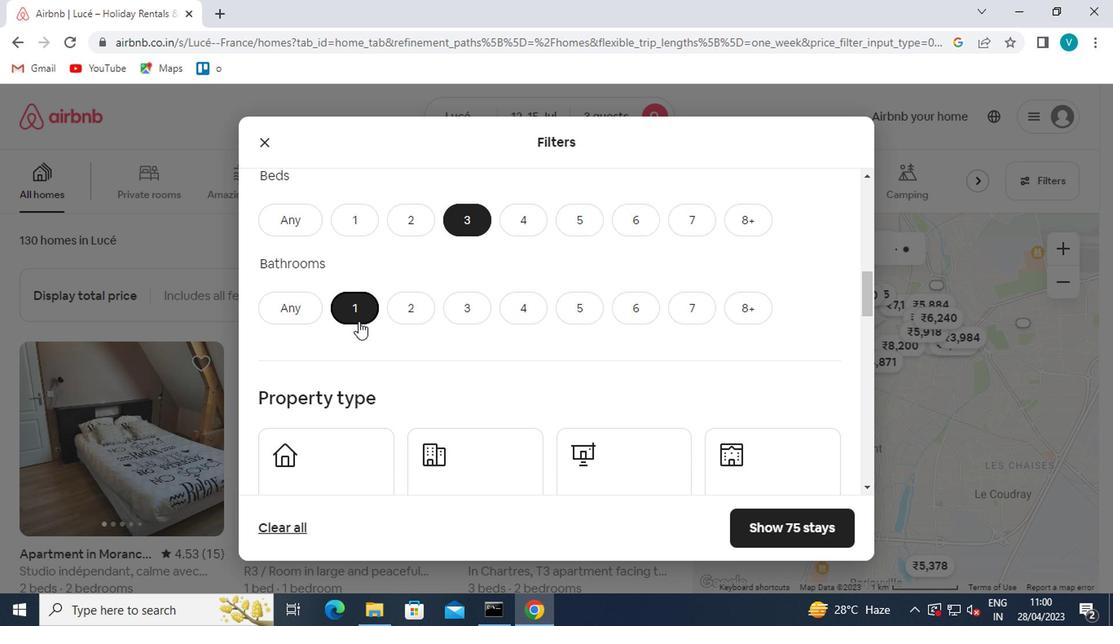 
Action: Mouse scrolled (358, 321) with delta (0, 0)
Screenshot: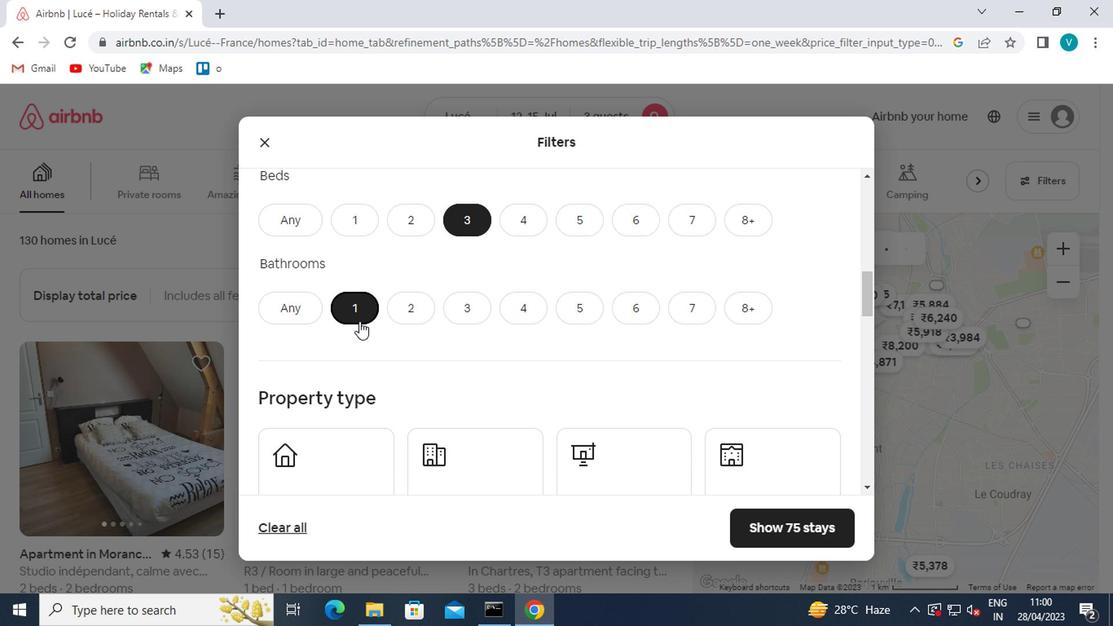 
Action: Mouse scrolled (358, 321) with delta (0, 0)
Screenshot: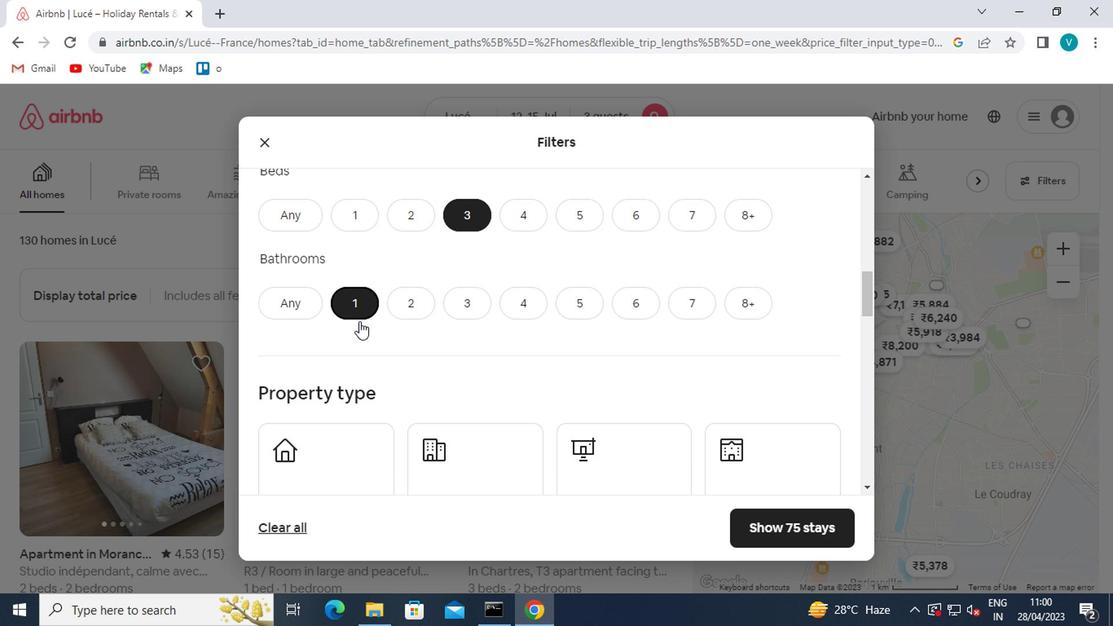 
Action: Mouse moved to (335, 319)
Screenshot: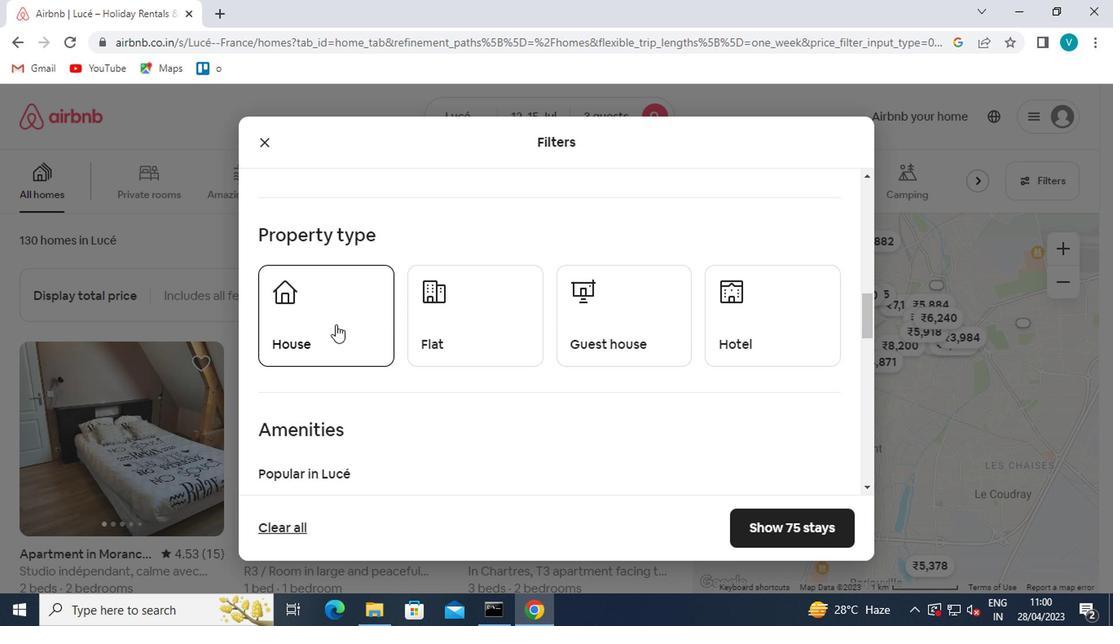 
Action: Mouse pressed left at (335, 319)
Screenshot: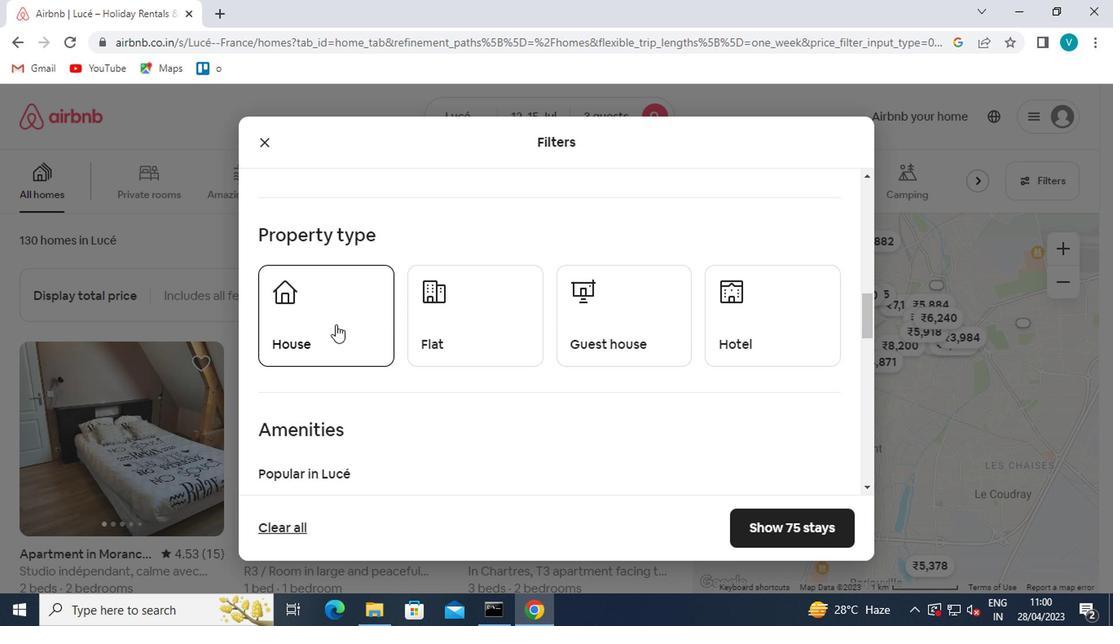 
Action: Mouse moved to (470, 335)
Screenshot: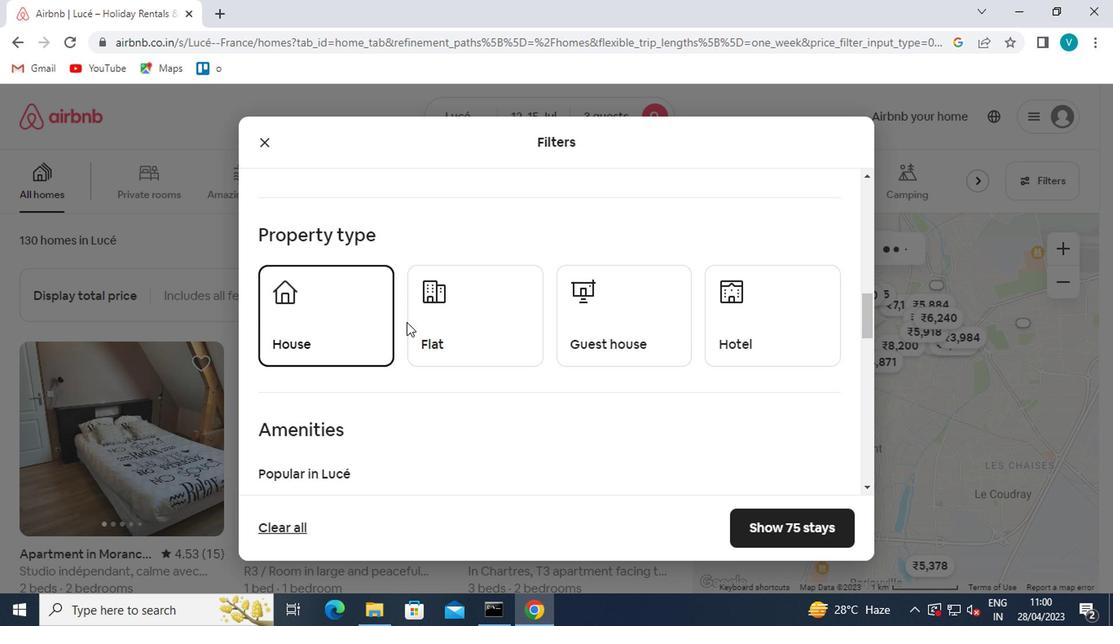 
Action: Mouse pressed left at (470, 335)
Screenshot: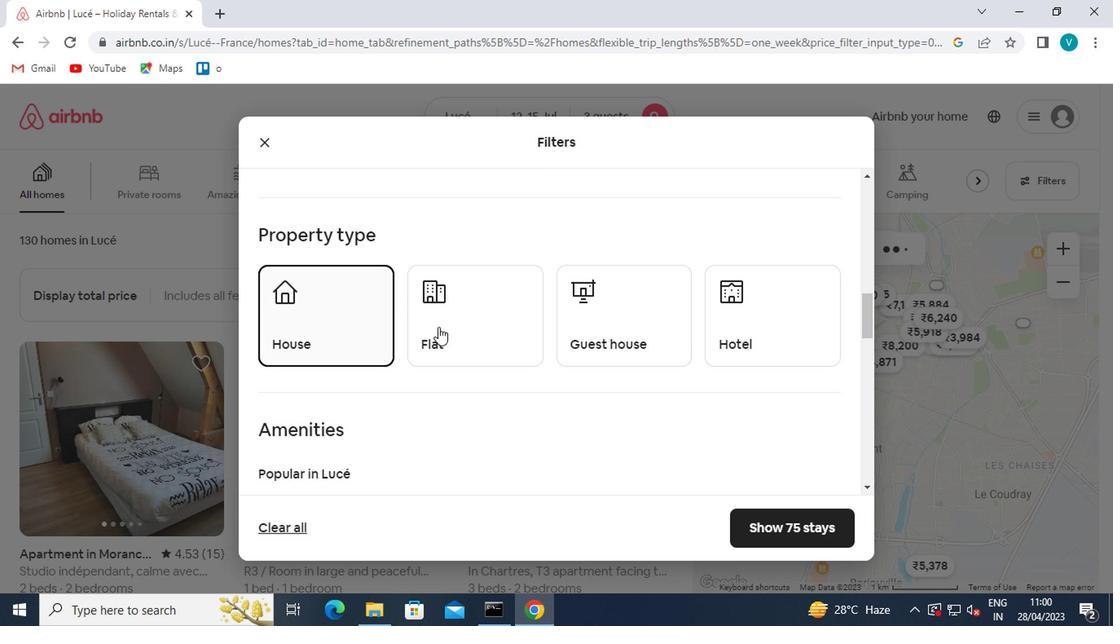 
Action: Mouse moved to (547, 324)
Screenshot: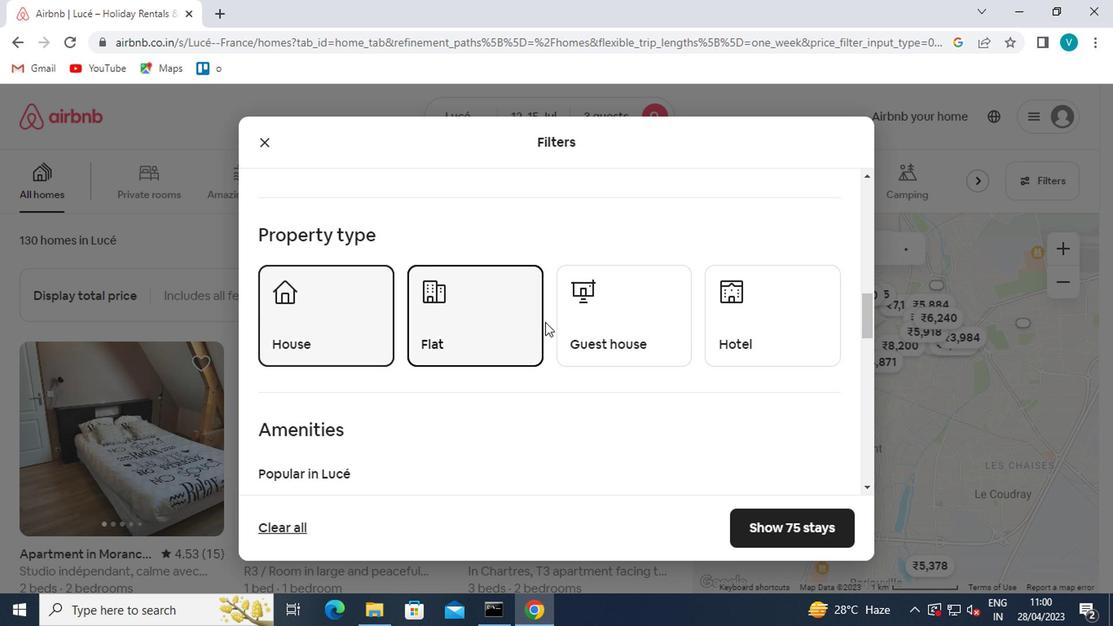 
Action: Mouse pressed left at (547, 324)
Screenshot: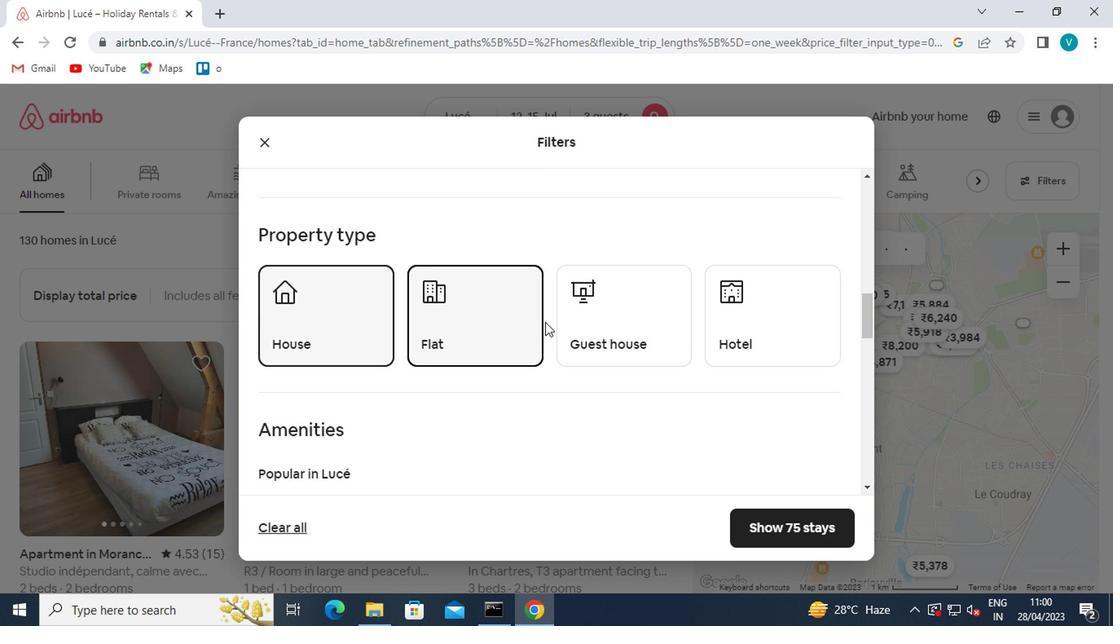 
Action: Mouse moved to (568, 332)
Screenshot: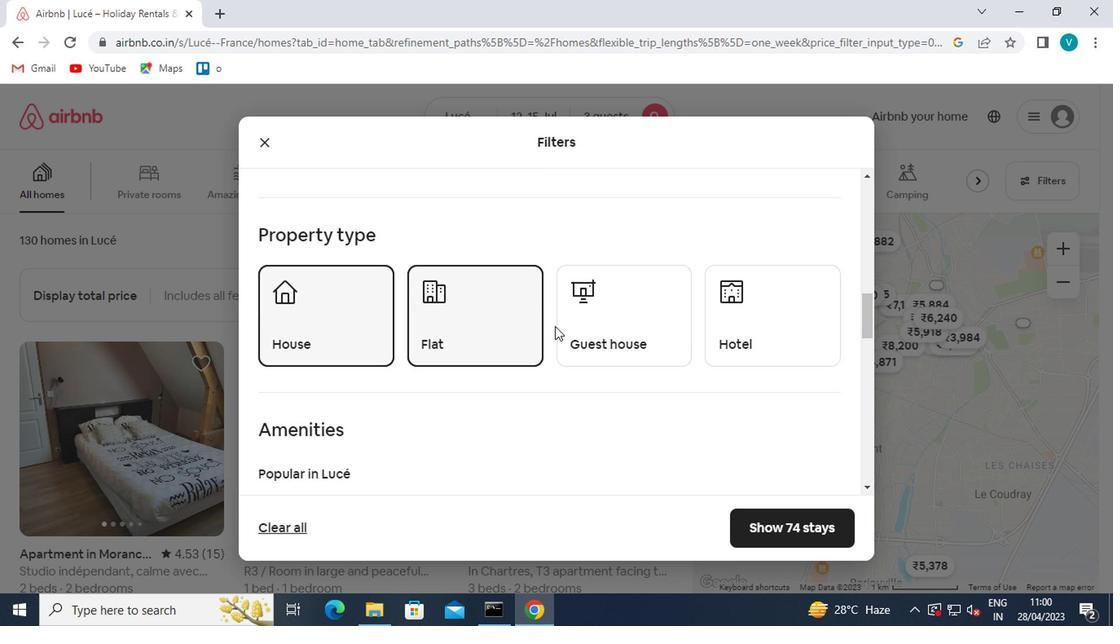 
Action: Mouse pressed left at (568, 332)
Screenshot: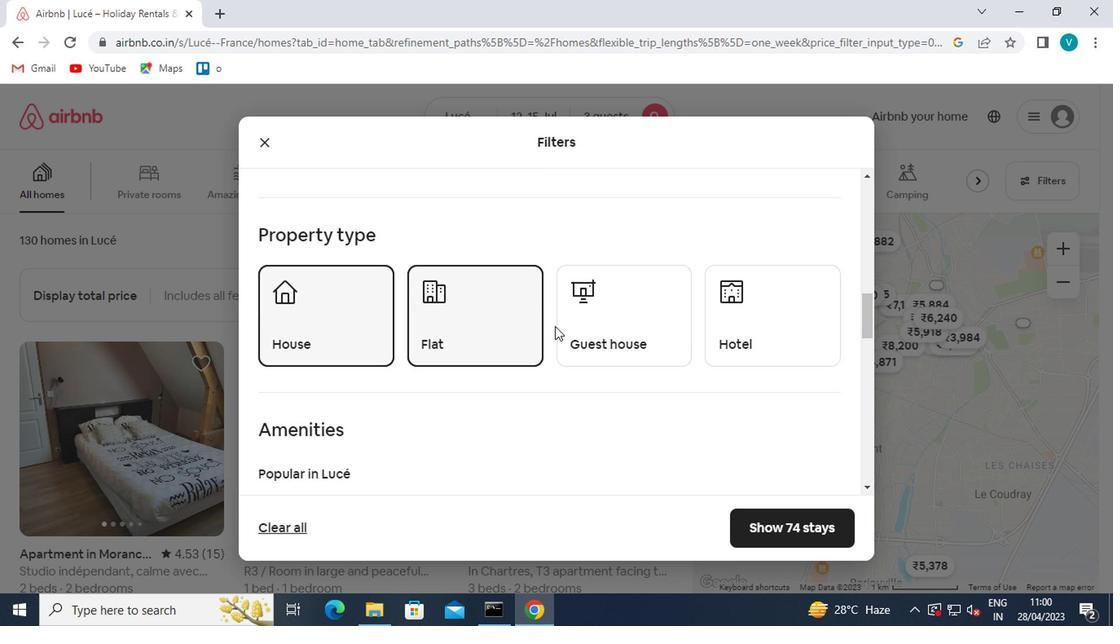 
Action: Mouse moved to (510, 359)
Screenshot: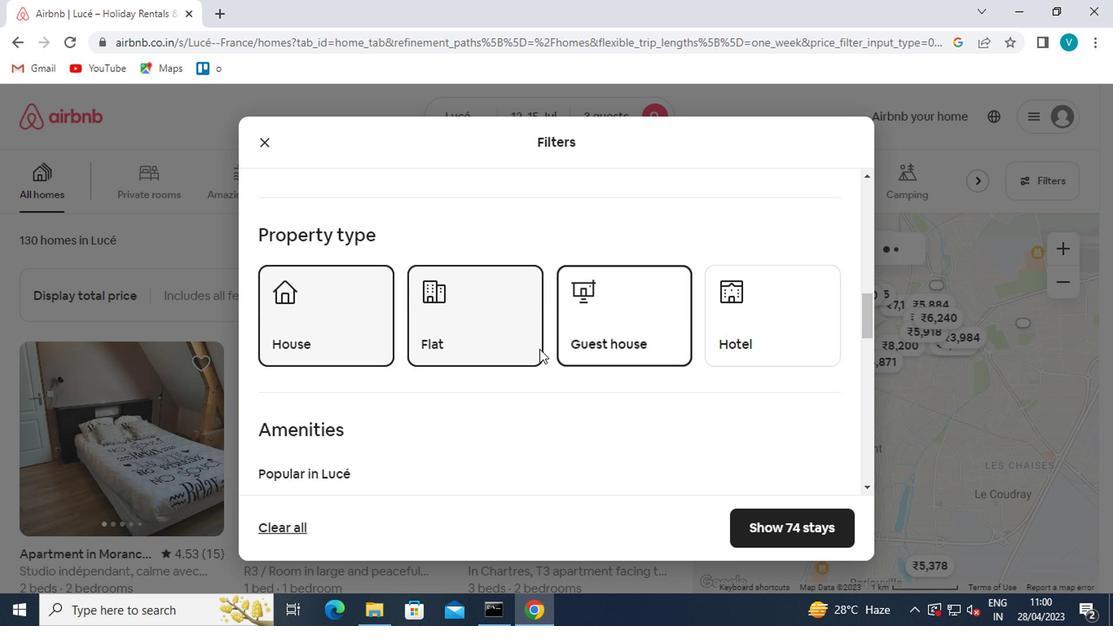 
Action: Mouse scrolled (510, 358) with delta (0, -1)
Screenshot: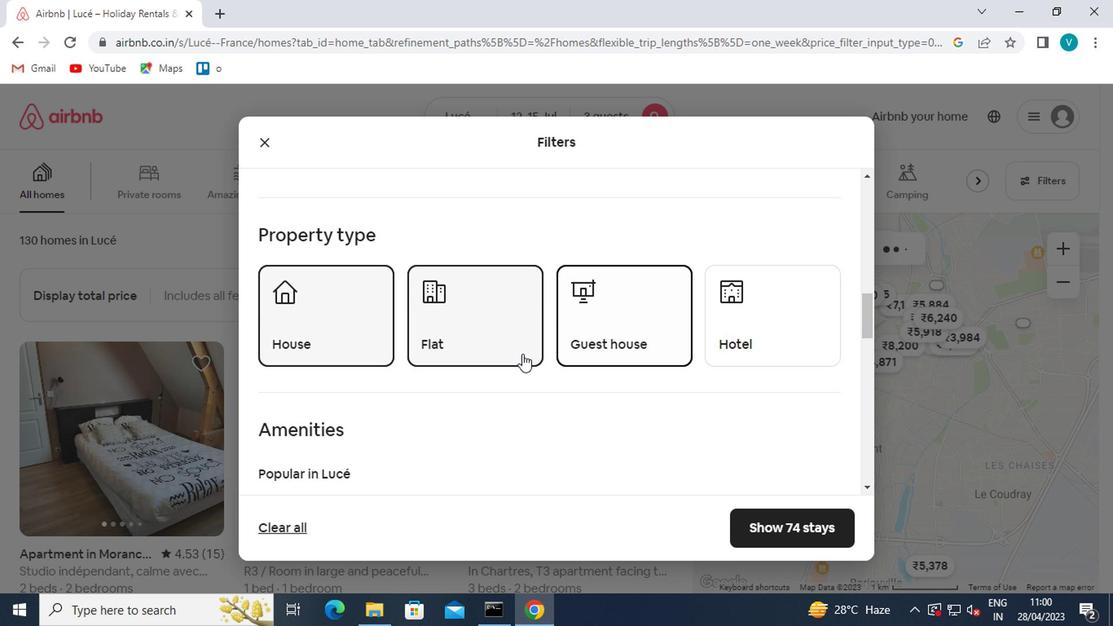 
Action: Mouse moved to (509, 360)
Screenshot: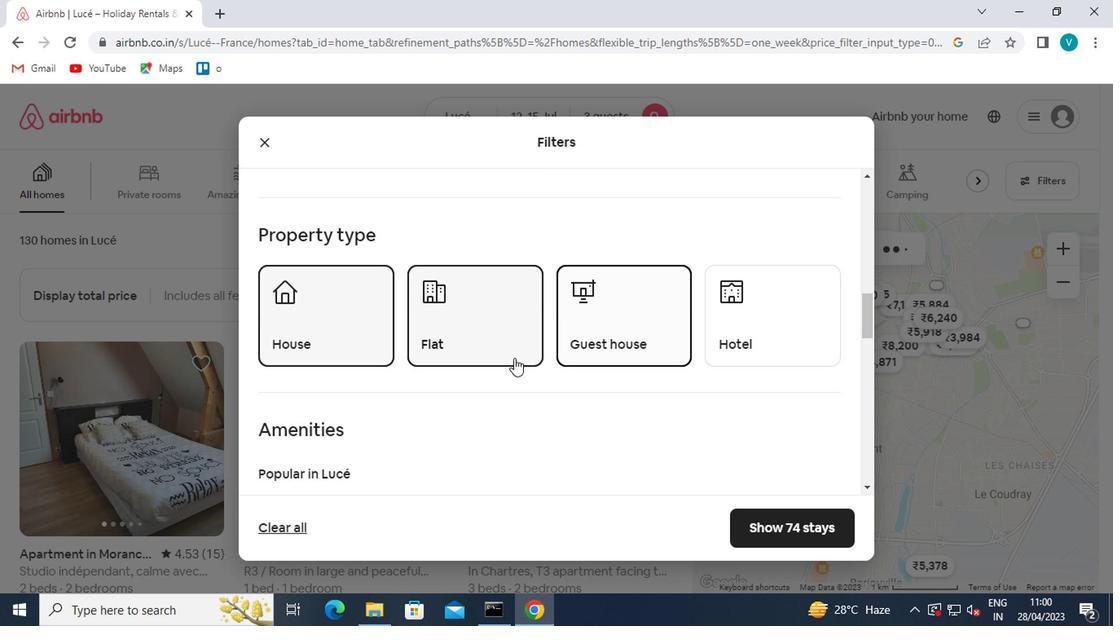 
Action: Mouse scrolled (509, 359) with delta (0, 0)
Screenshot: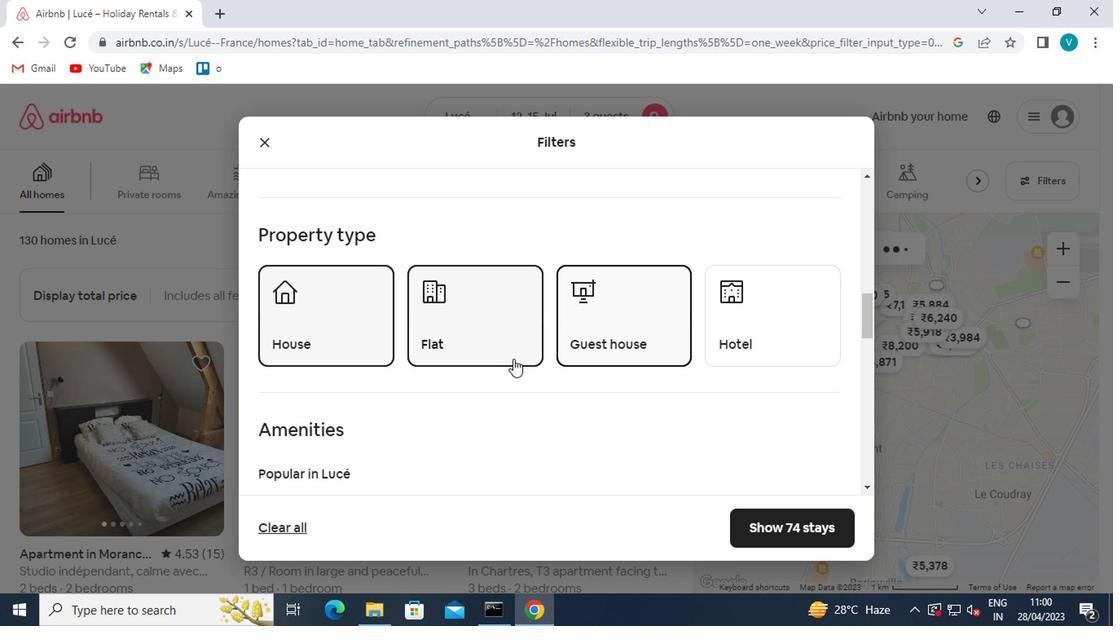 
Action: Mouse moved to (508, 361)
Screenshot: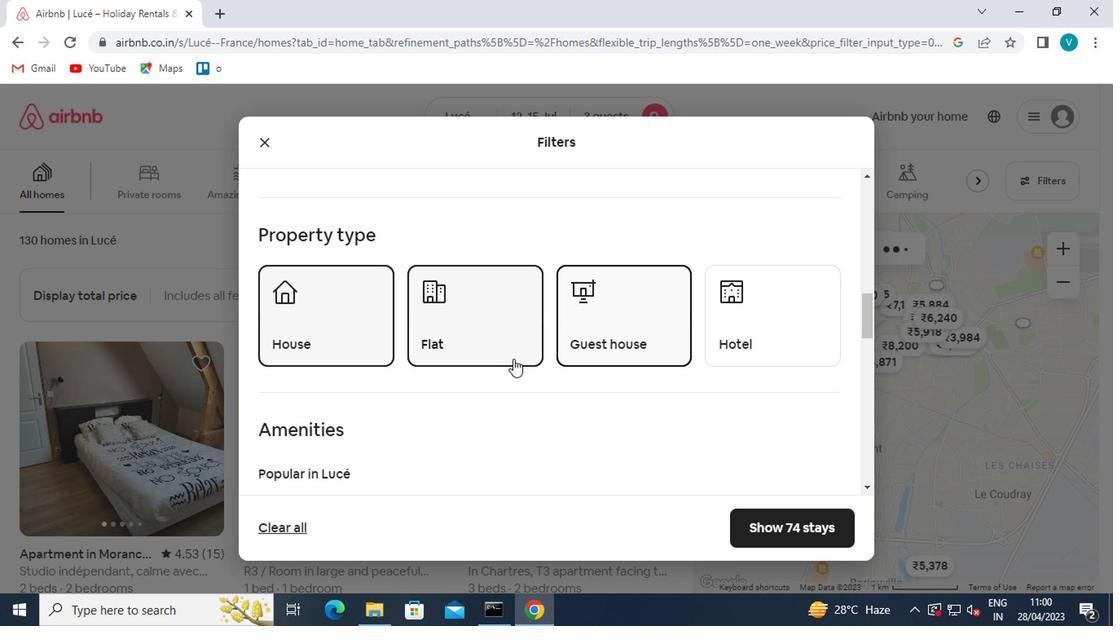 
Action: Mouse scrolled (508, 360) with delta (0, -1)
Screenshot: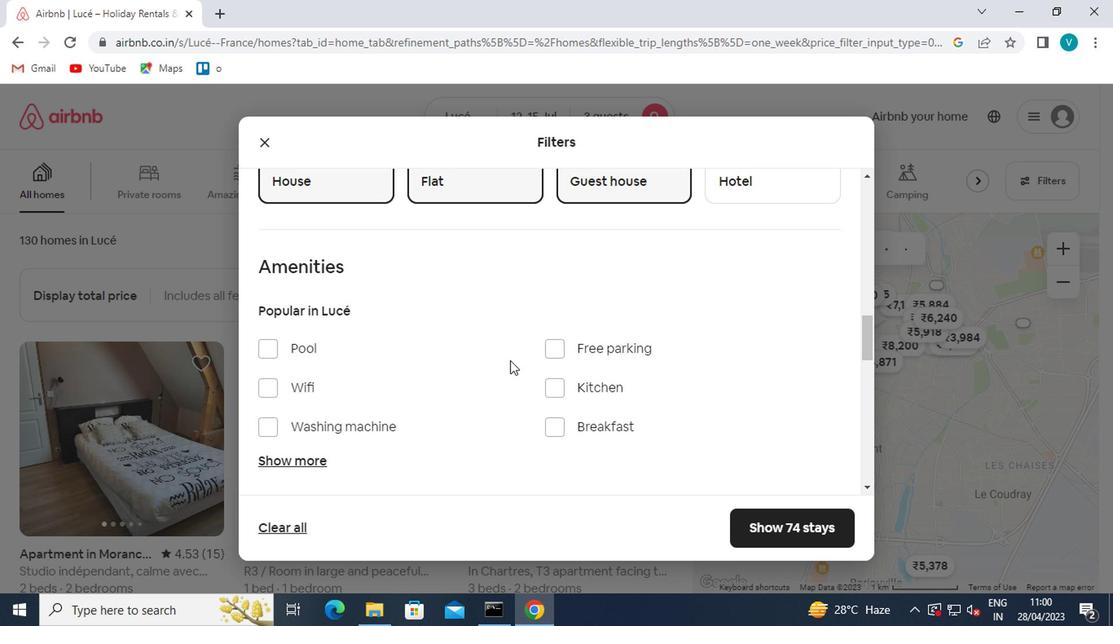 
Action: Mouse scrolled (508, 360) with delta (0, -1)
Screenshot: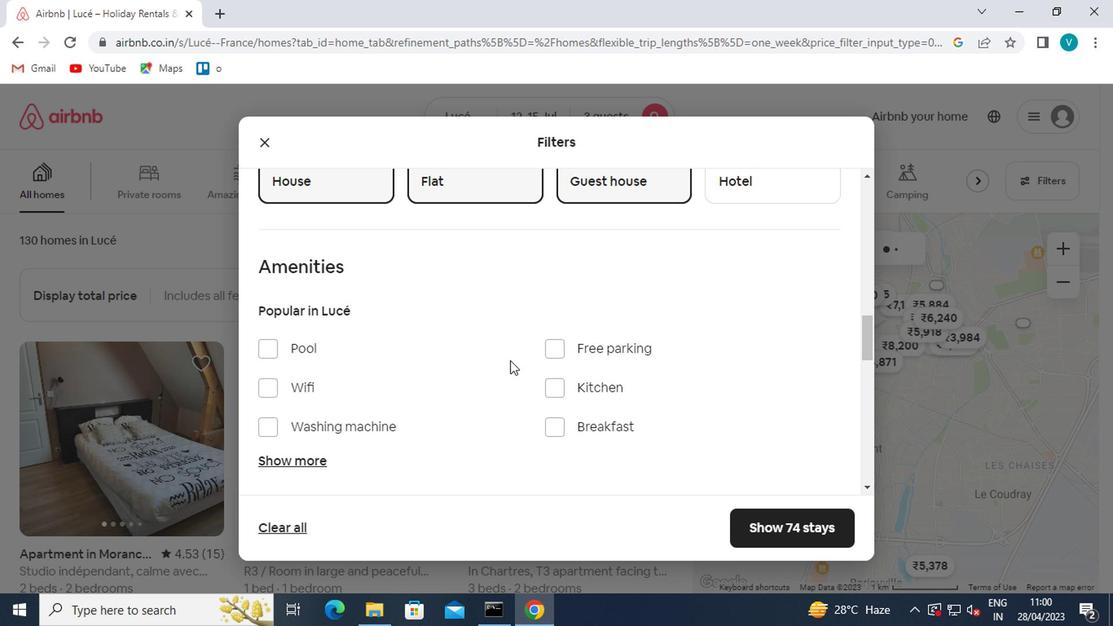 
Action: Mouse moved to (508, 361)
Screenshot: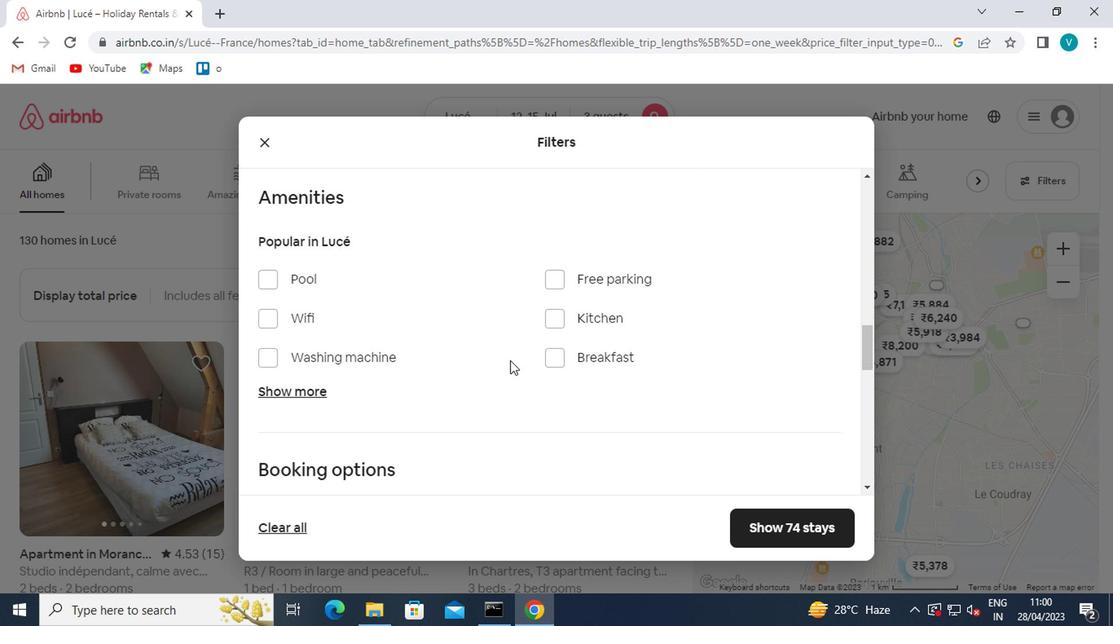 
Action: Mouse scrolled (508, 360) with delta (0, -1)
Screenshot: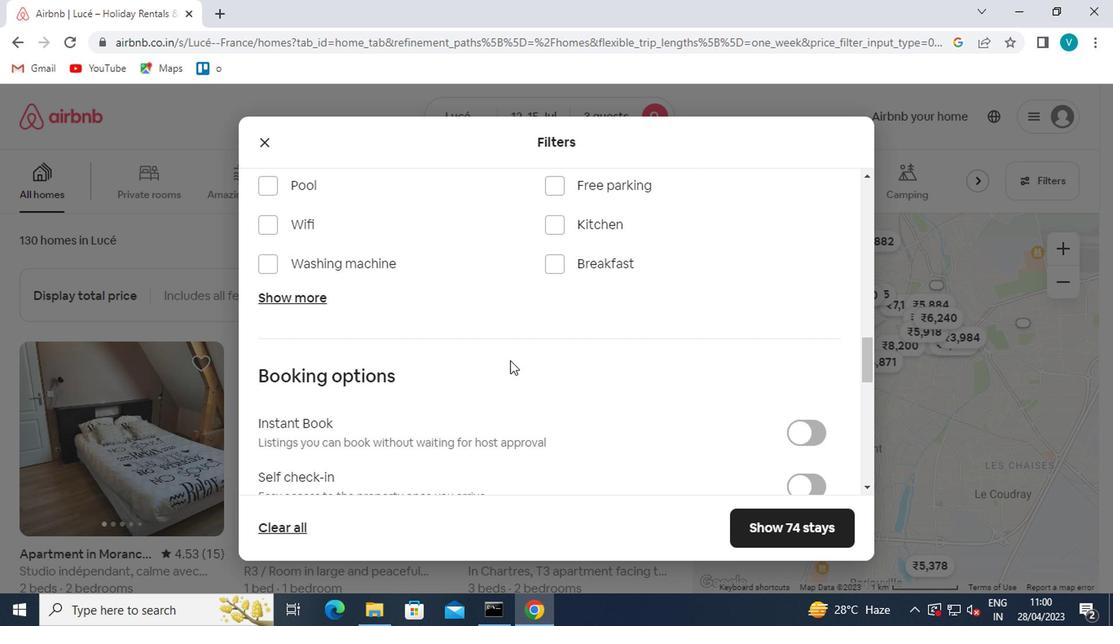 
Action: Mouse scrolled (508, 360) with delta (0, -1)
Screenshot: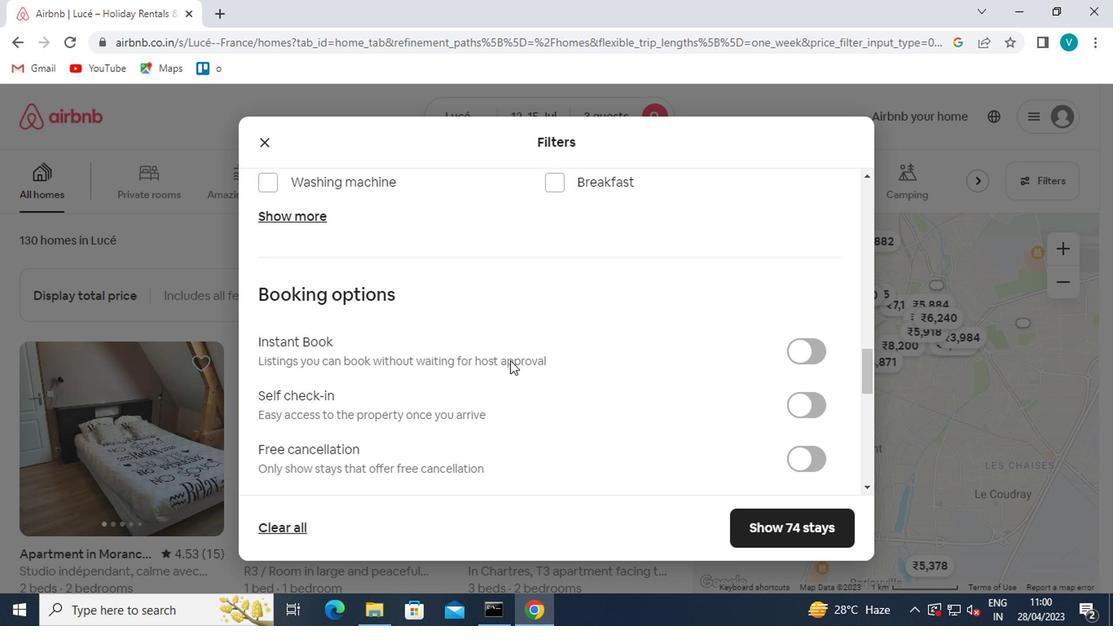
Action: Mouse scrolled (508, 360) with delta (0, -1)
Screenshot: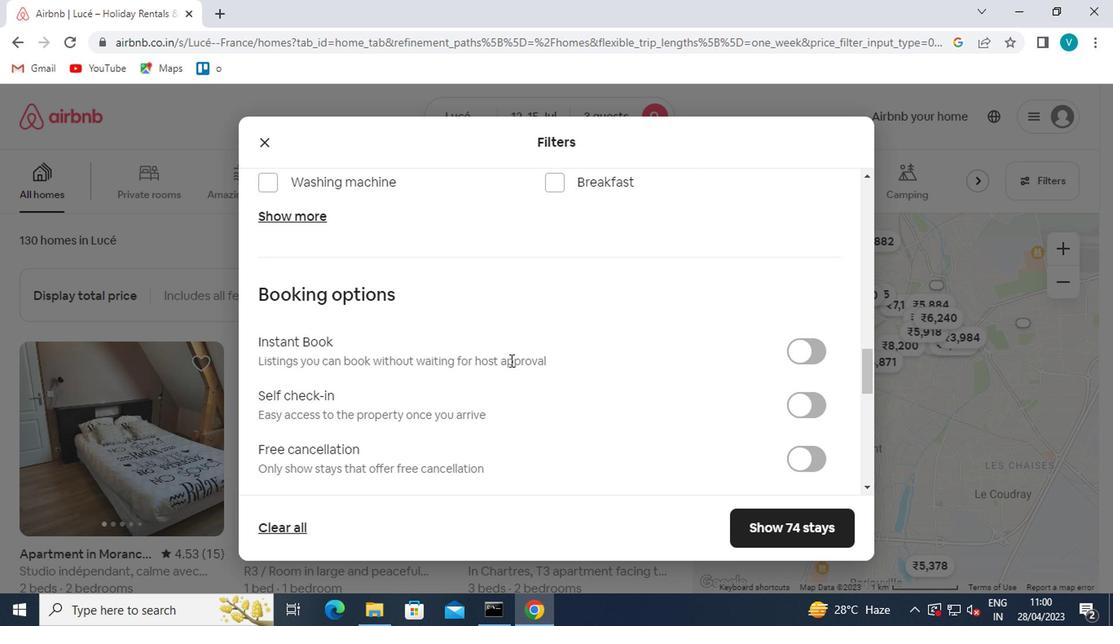 
Action: Mouse scrolled (508, 360) with delta (0, -1)
Screenshot: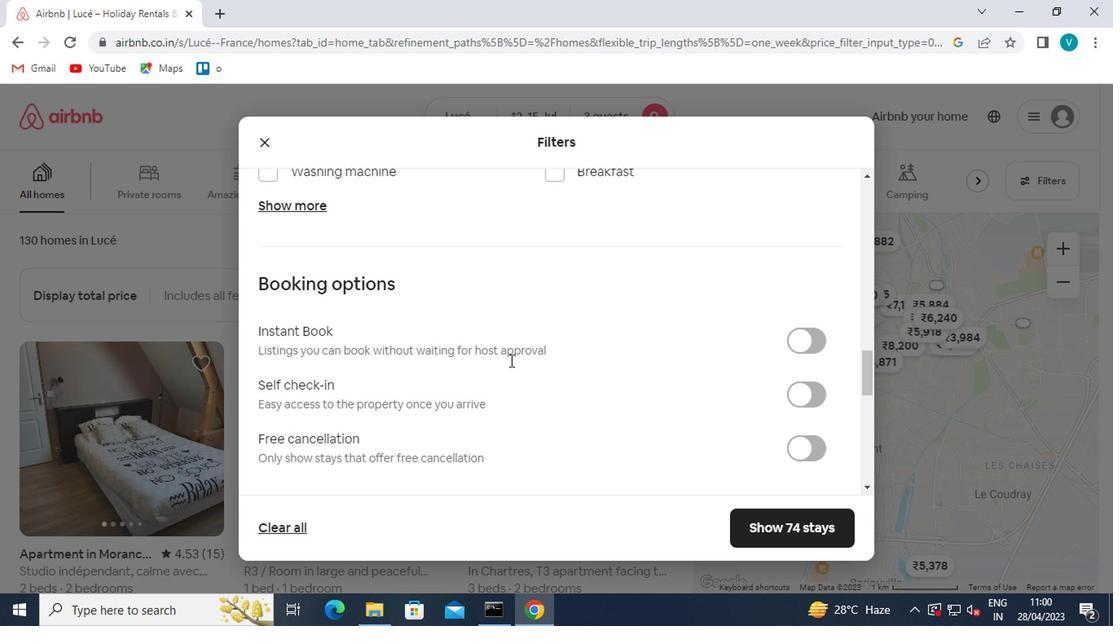 
Action: Mouse moved to (627, 265)
Screenshot: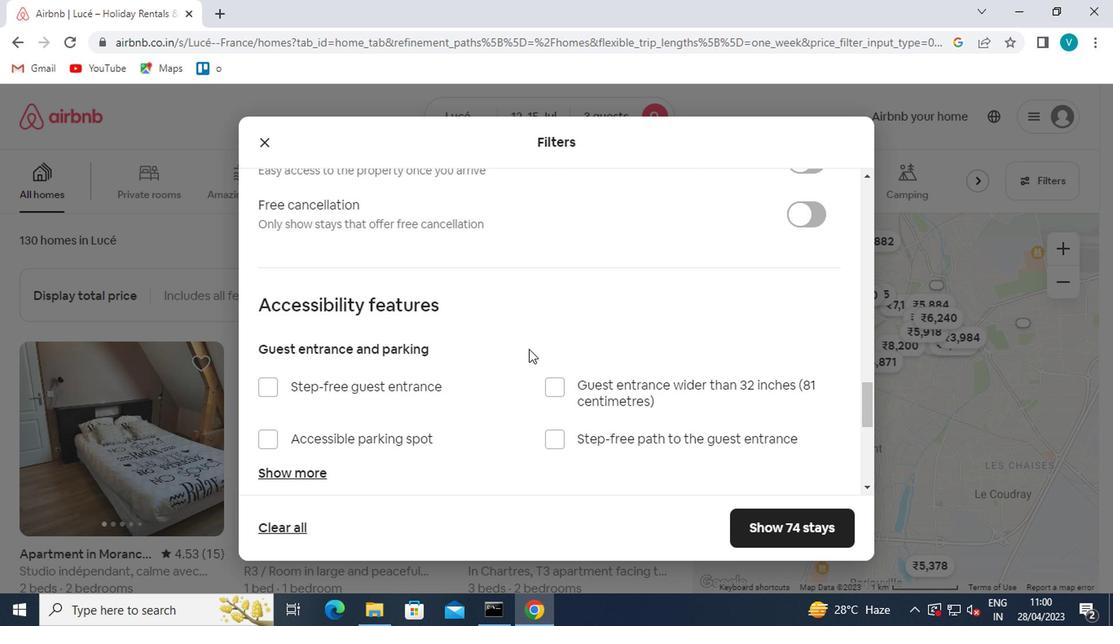 
Action: Mouse scrolled (627, 266) with delta (0, 1)
Screenshot: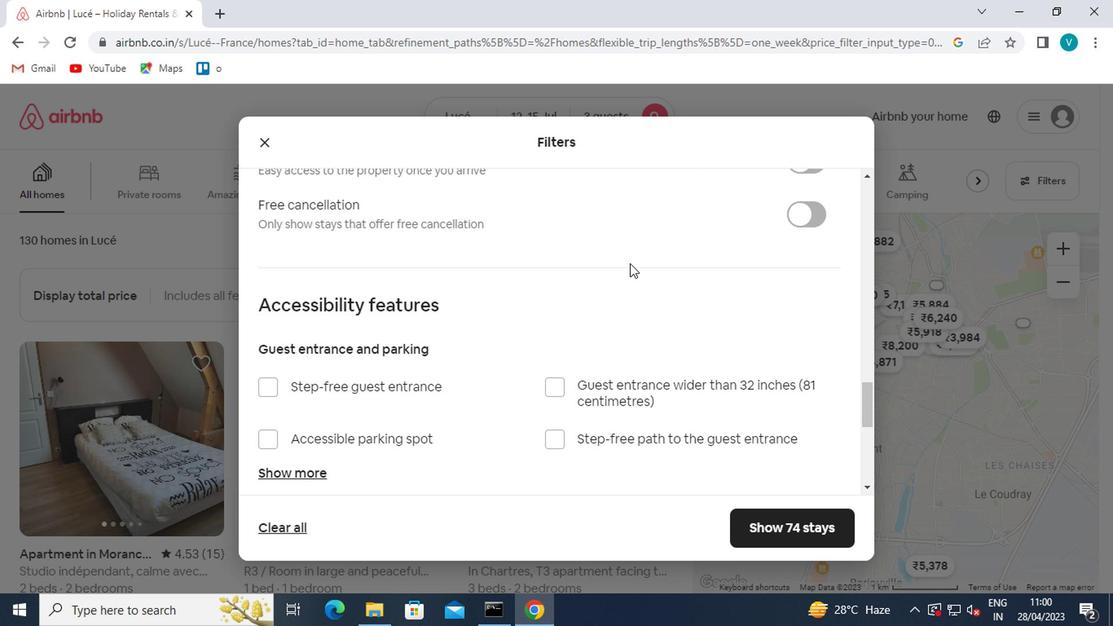 
Action: Mouse moved to (794, 243)
Screenshot: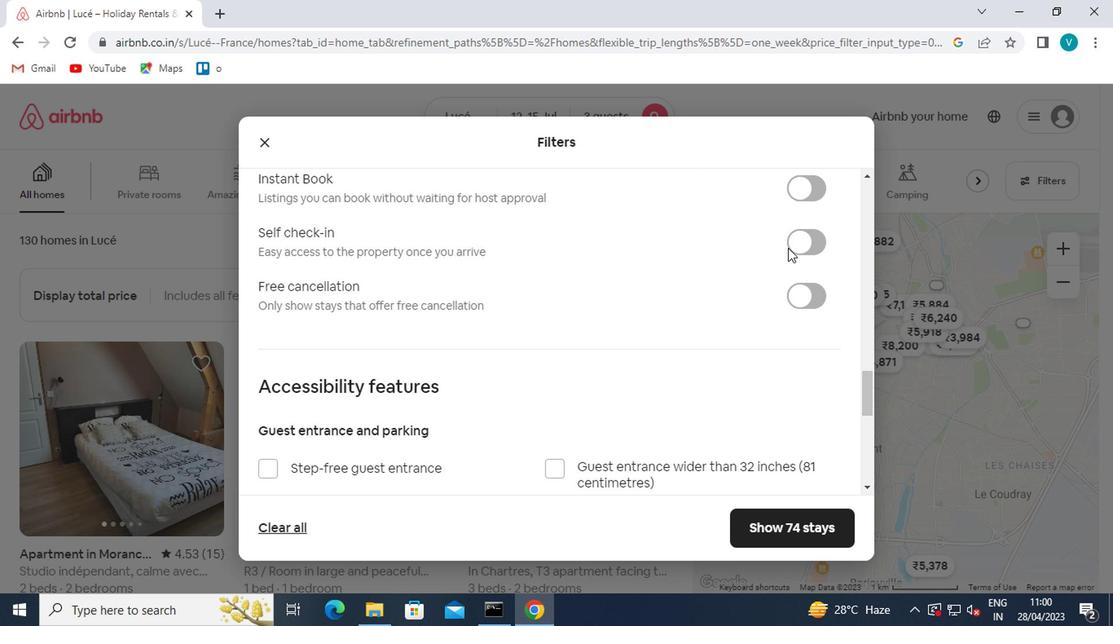 
Action: Mouse pressed left at (794, 243)
Screenshot: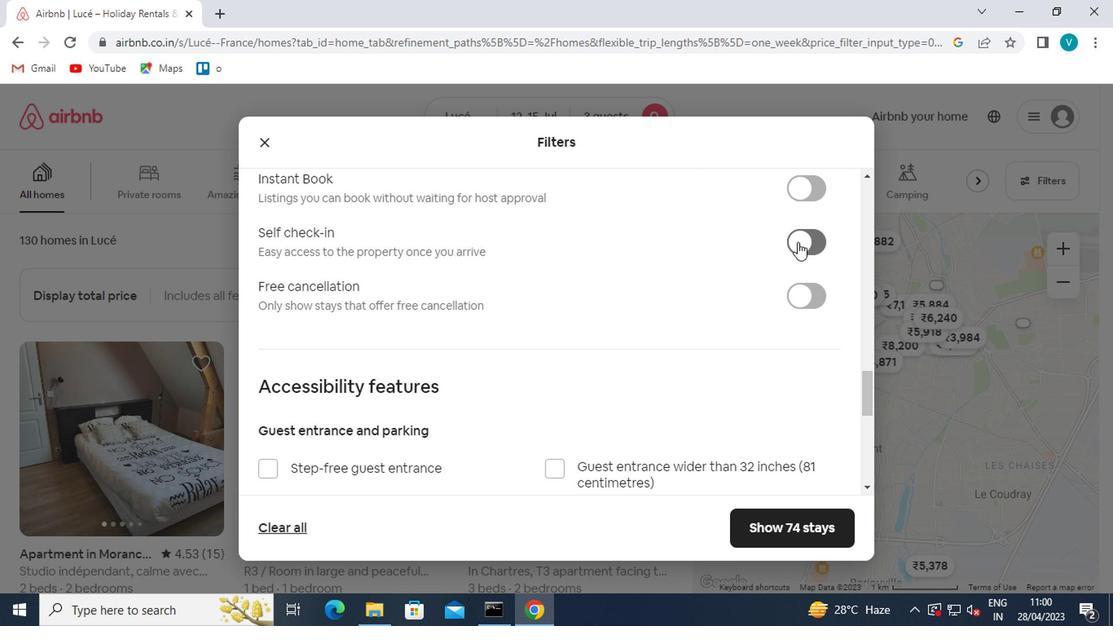 
Action: Mouse moved to (462, 329)
Screenshot: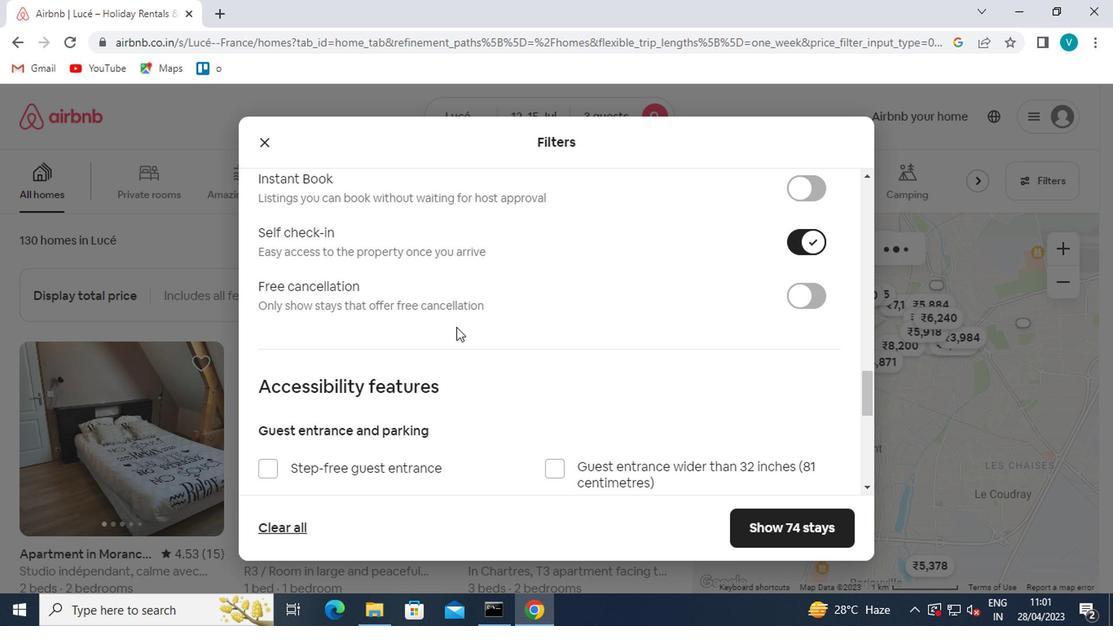 
Action: Mouse scrolled (462, 328) with delta (0, 0)
Screenshot: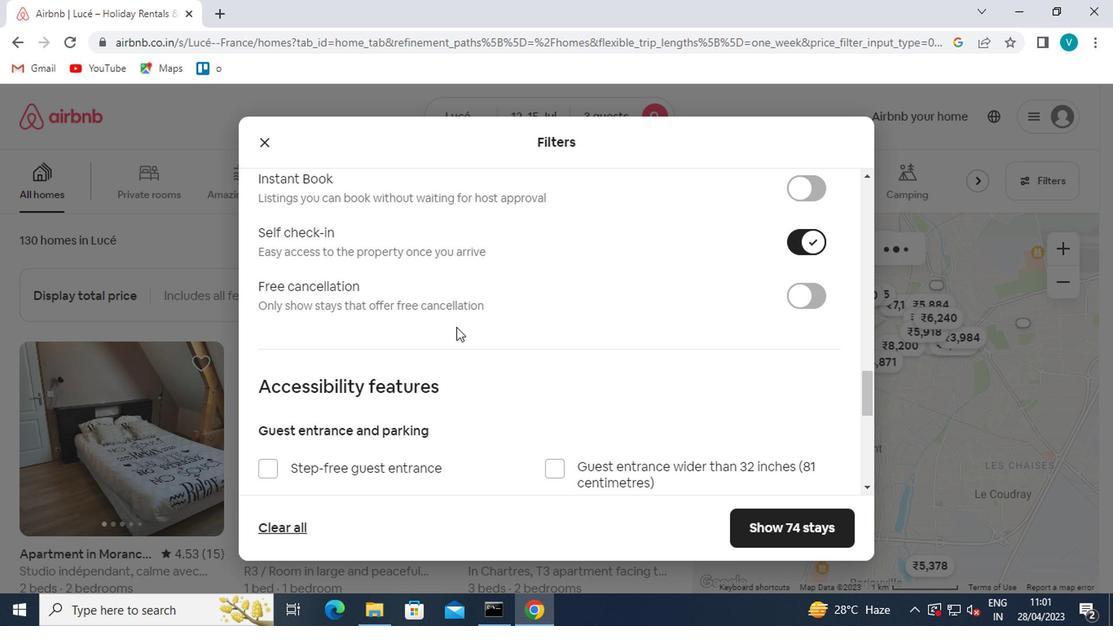 
Action: Mouse moved to (462, 329)
Screenshot: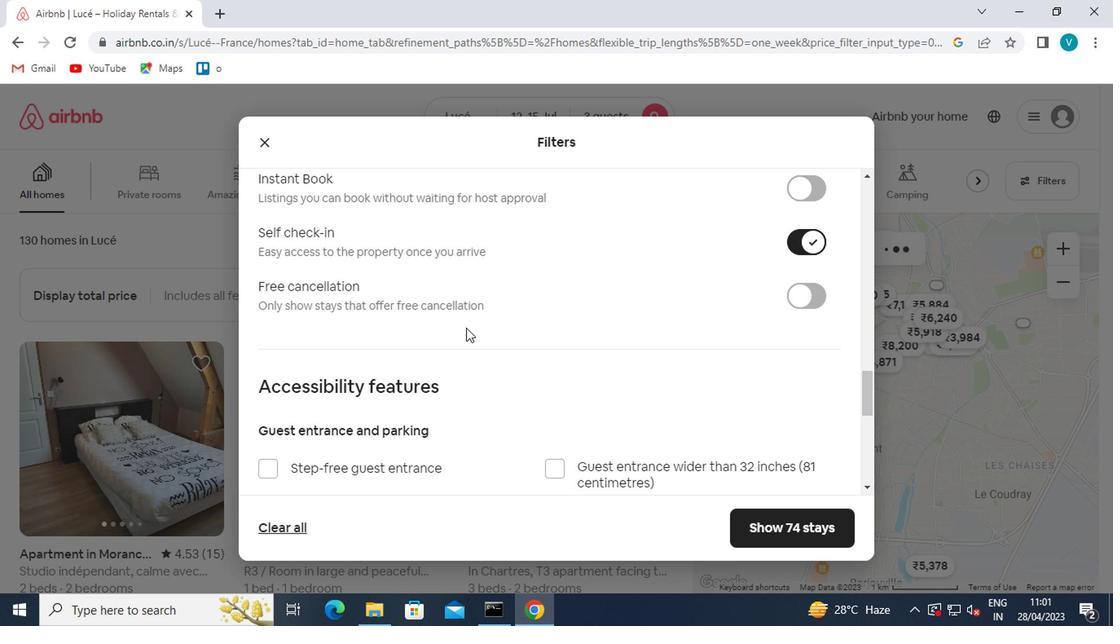 
Action: Mouse scrolled (462, 328) with delta (0, 0)
Screenshot: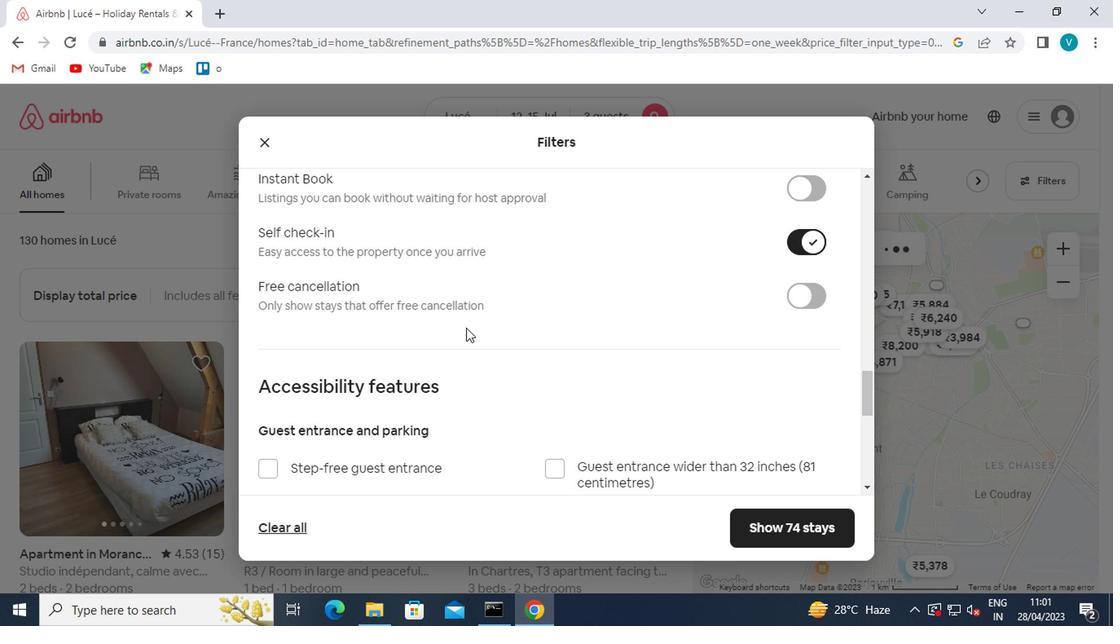 
Action: Mouse moved to (460, 331)
Screenshot: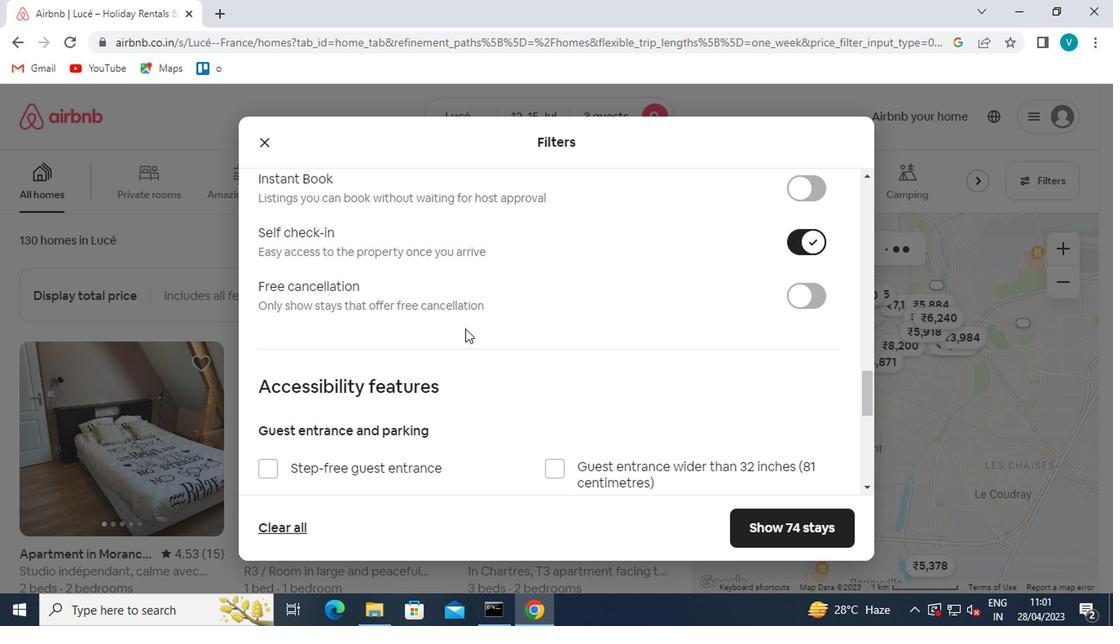 
Action: Mouse scrolled (460, 330) with delta (0, 0)
Screenshot: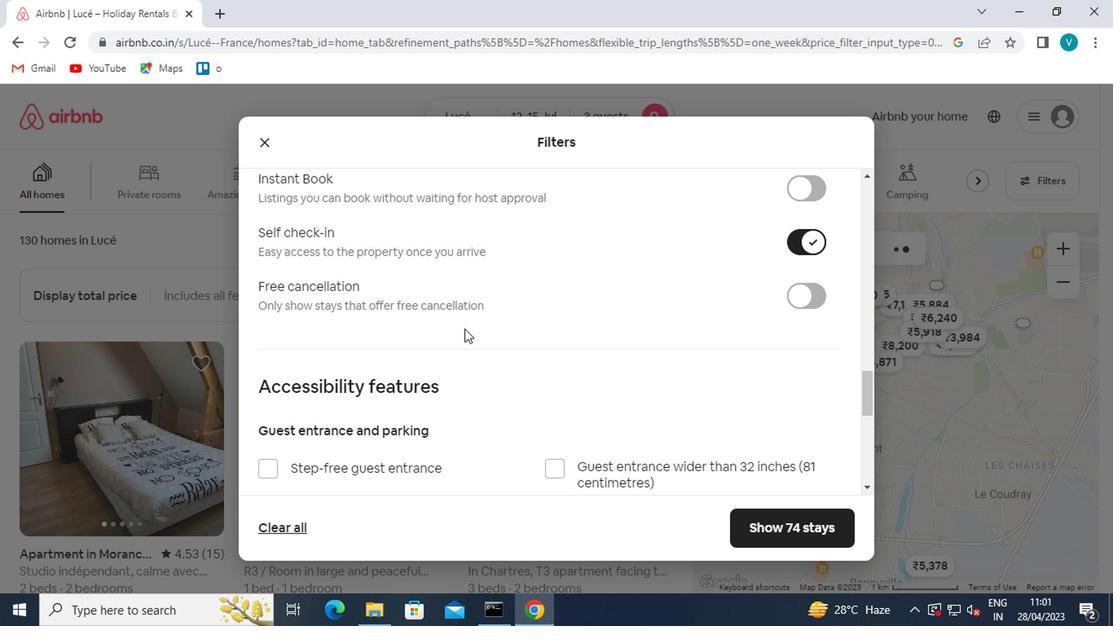 
Action: Mouse moved to (460, 331)
Screenshot: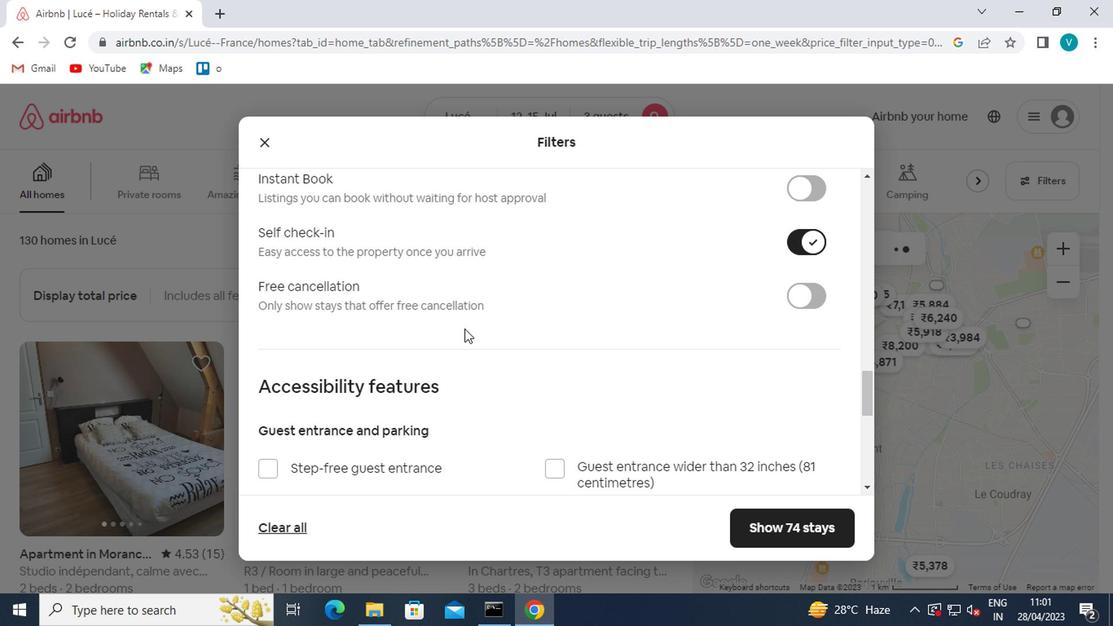 
Action: Mouse scrolled (460, 330) with delta (0, 0)
Screenshot: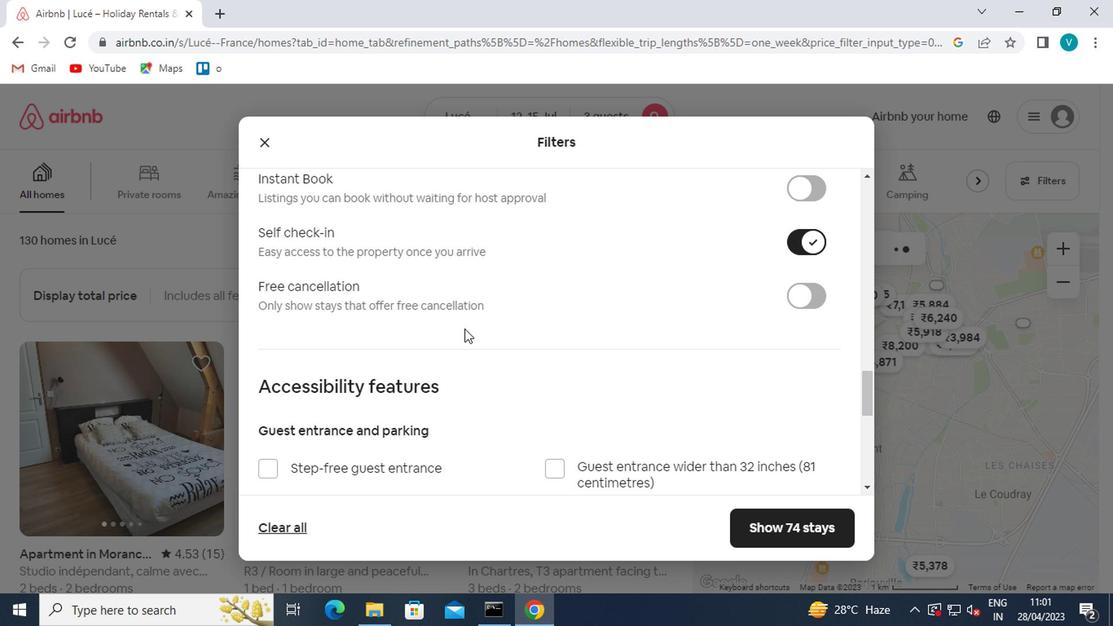 
Action: Mouse moved to (459, 332)
Screenshot: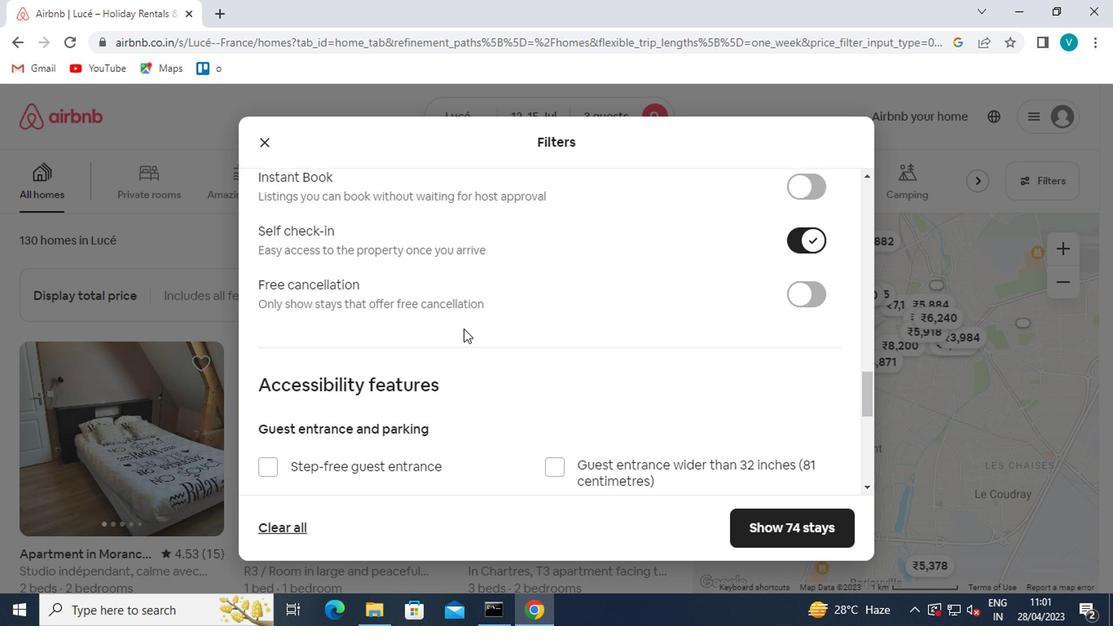 
Action: Mouse scrolled (459, 331) with delta (0, -1)
Screenshot: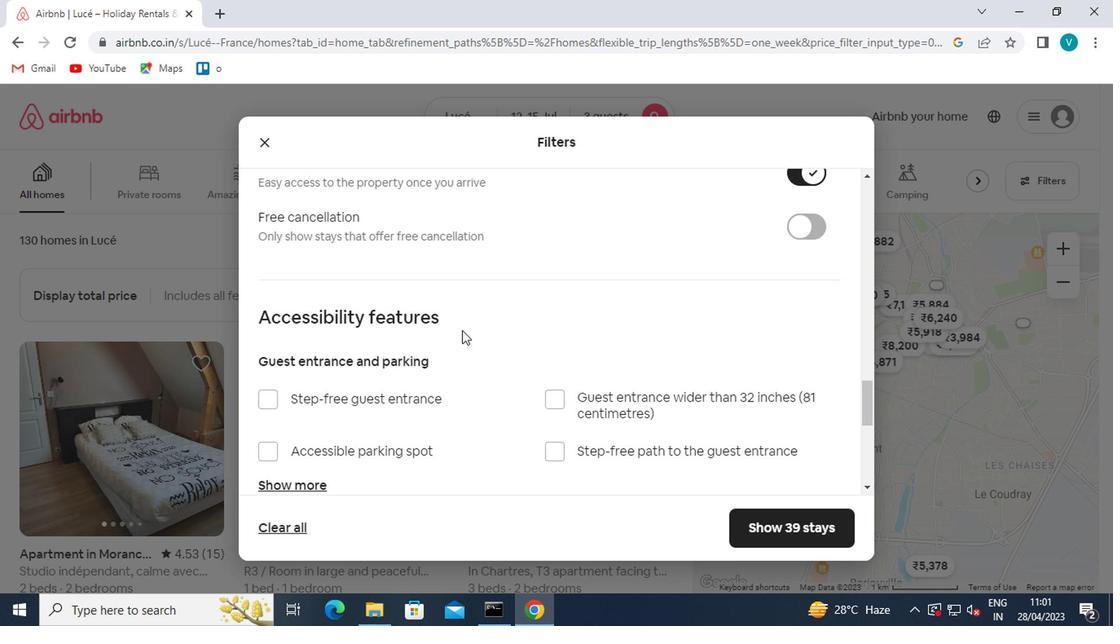 
Action: Mouse scrolled (459, 331) with delta (0, -1)
Screenshot: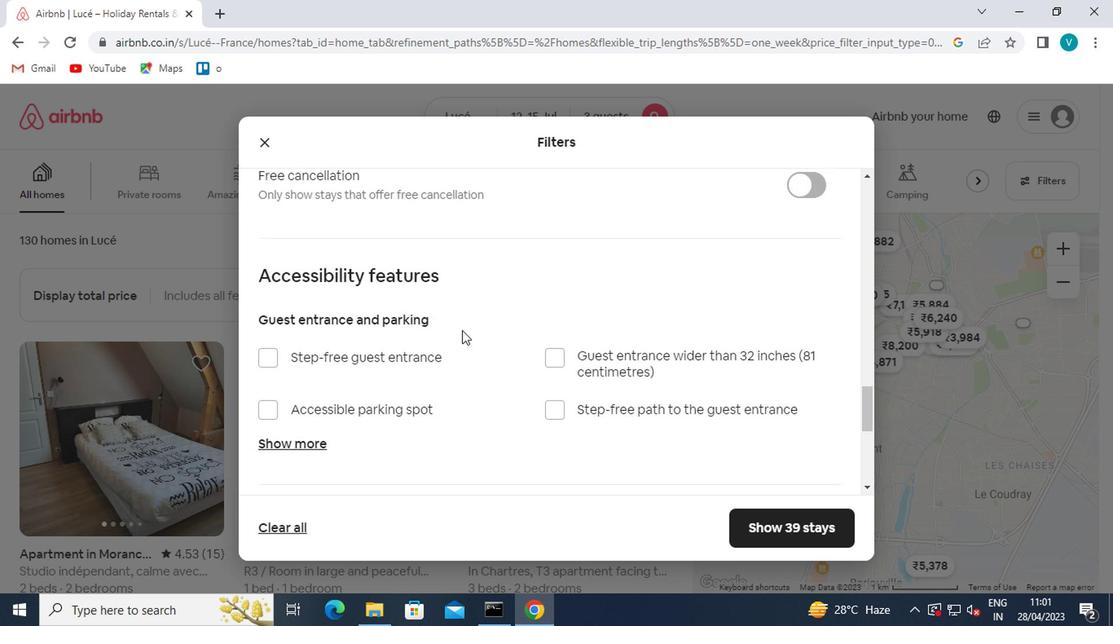 
Action: Mouse moved to (317, 374)
Screenshot: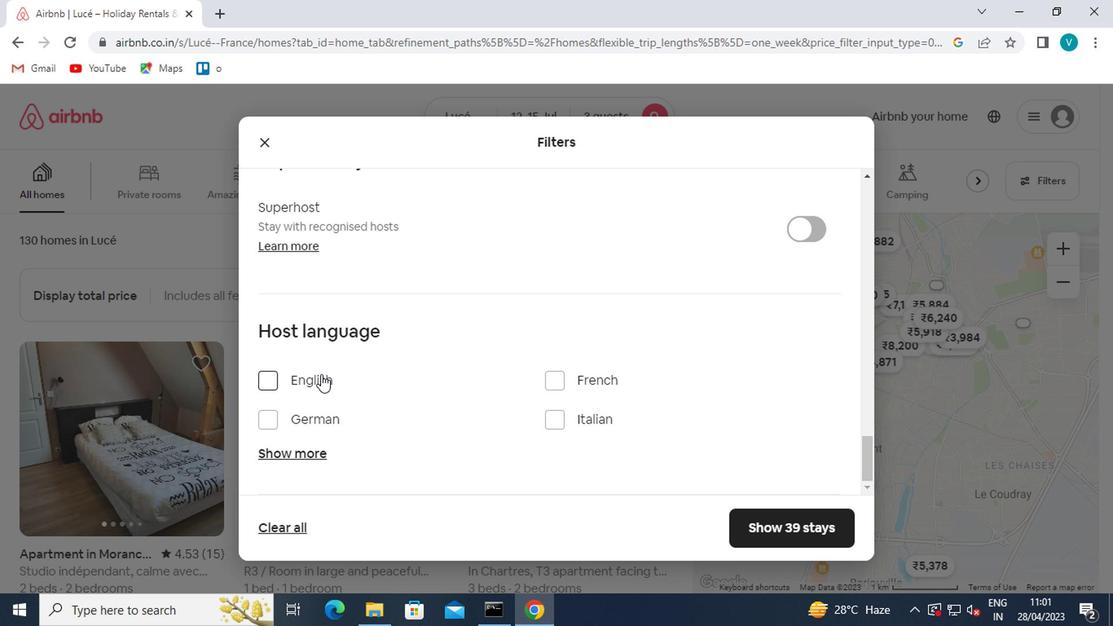 
Action: Mouse pressed left at (317, 374)
Screenshot: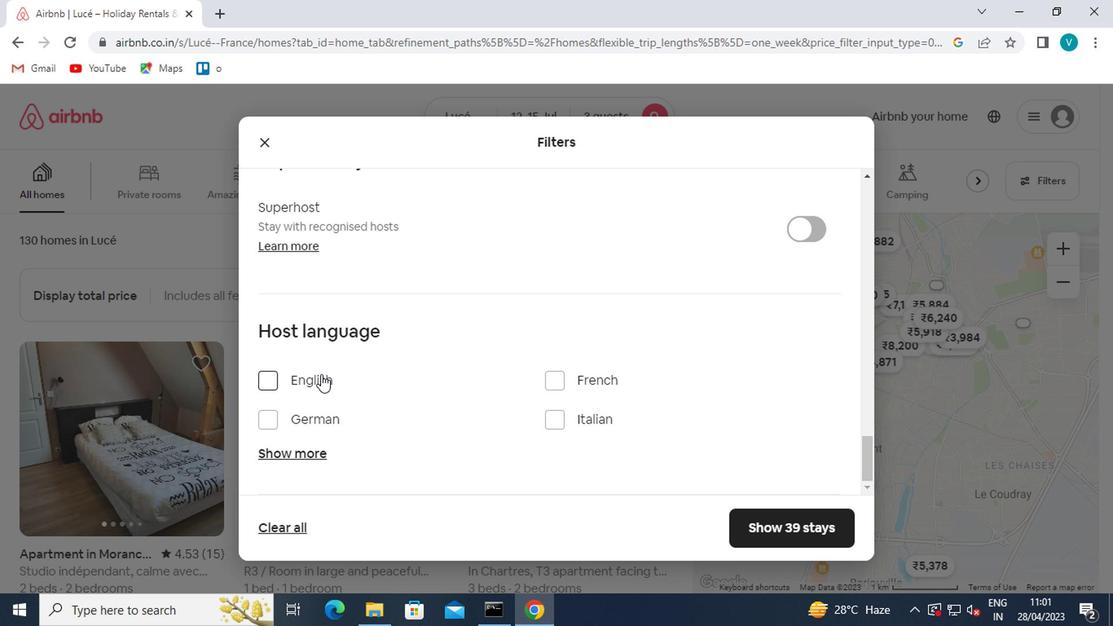 
Action: Mouse moved to (823, 524)
Screenshot: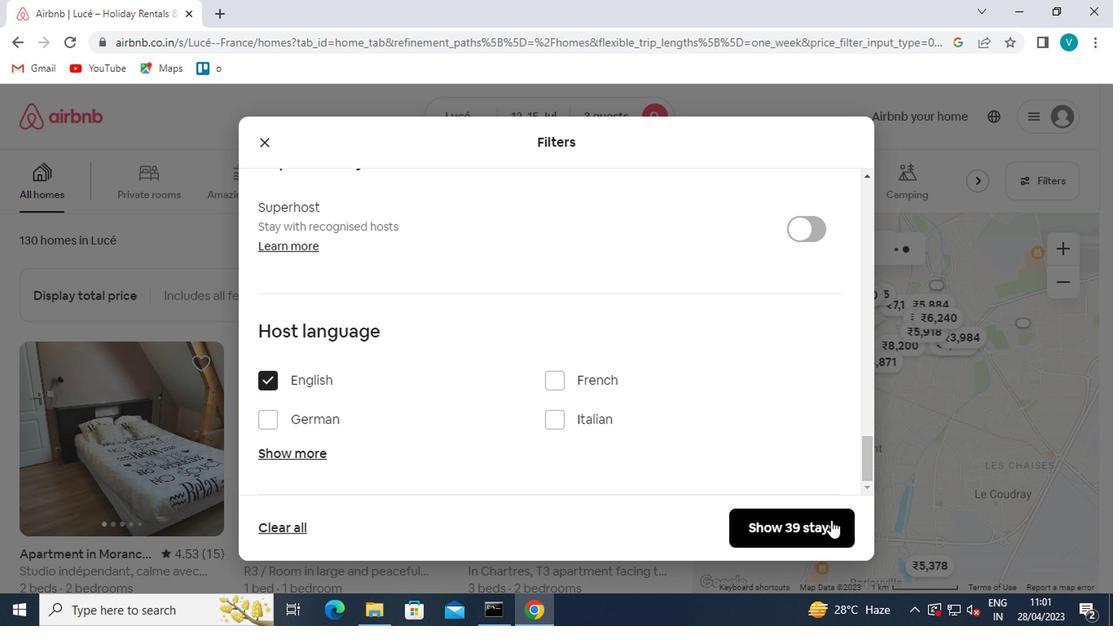 
Action: Mouse pressed left at (823, 524)
Screenshot: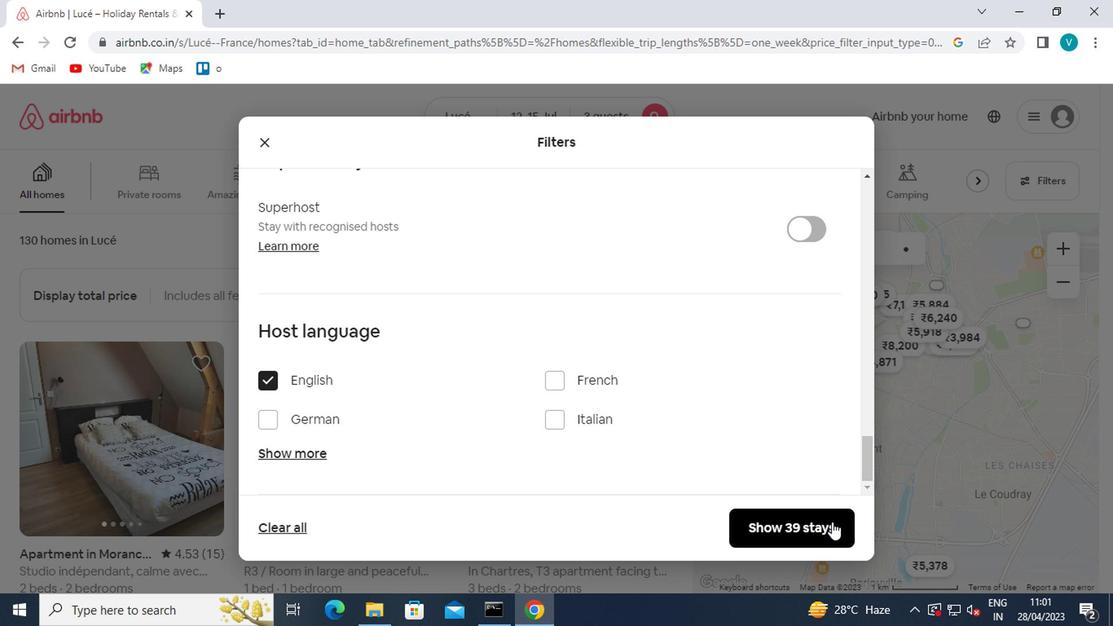 
Action: Mouse moved to (808, 523)
Screenshot: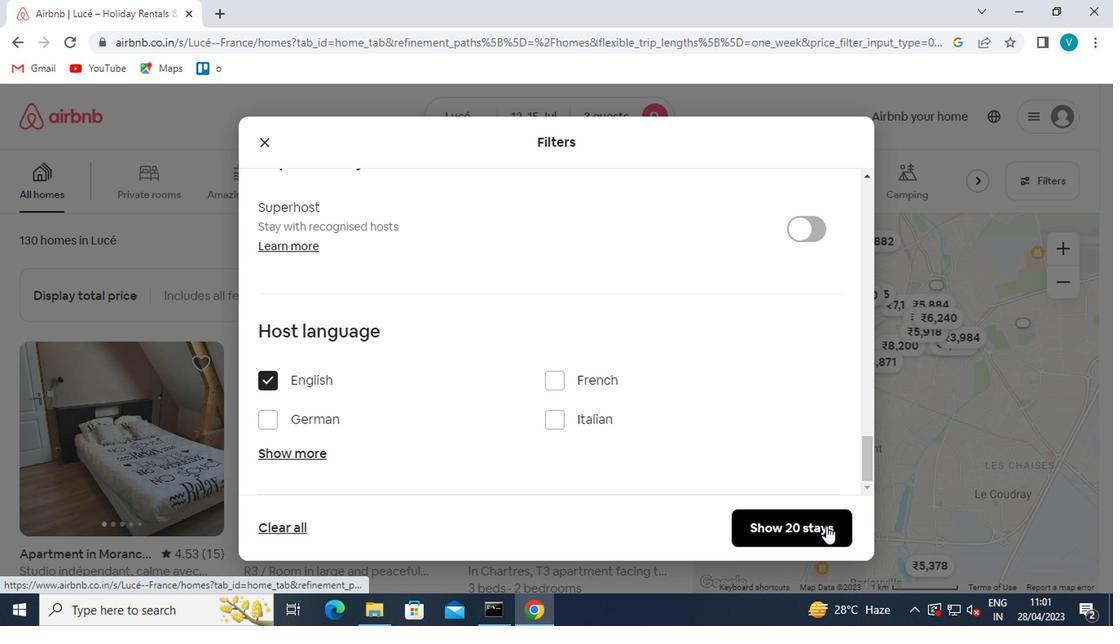 
